 Task: Open a blank worksheet and write heading  Student grades data  Add 10 students name:-  'Joshua Rivera, Zoey Coleman, Ryan Wright, Addison Bailey, Jonathan Simmons, Brooklyn Ward, Caleb Barnes, Audrey Collins, Gabriel Perry, Sofia Bell. ' in August Last week sales are  100 to 150. Math Grade:-  90, 95, 80, 92, 85,88, 90, 78, 92, 85.Science Grade:-  85, 87, 92, 88, 90, 85, 92, 80, 88, 90.English Grade:-  92, 90, 85, 90, 88, 92, 85, 82, 90, 88.History Grade:-  88, 92, 78, 95, 90, 90, 80, 85, 92, 90. Total use the formula   =SUM(D2:G2) then presss enter. Save page analysisSalesByQuarter_2022
Action: Mouse moved to (120, 114)
Screenshot: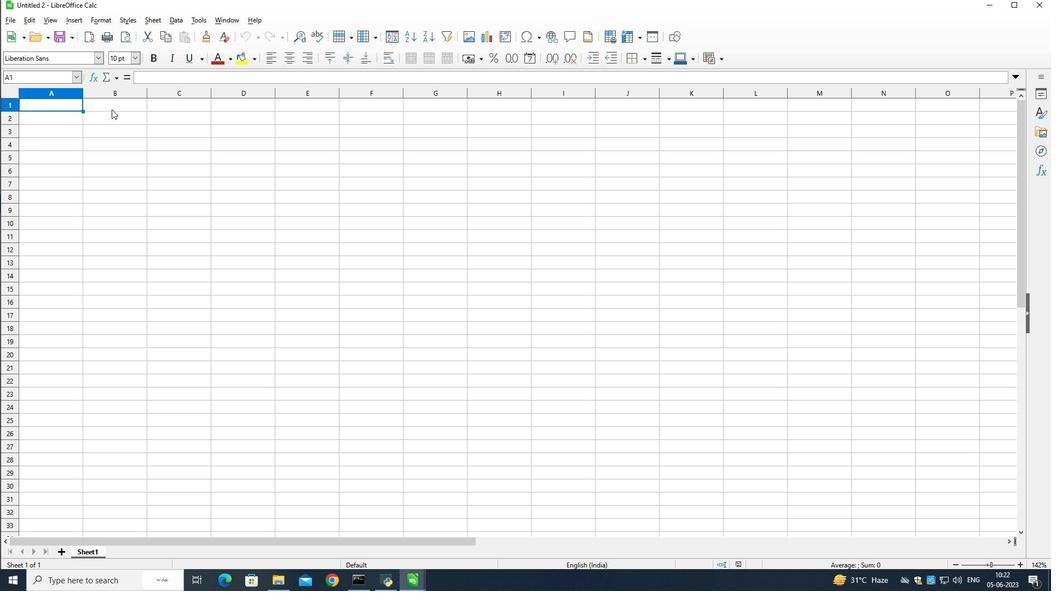 
Action: Mouse pressed left at (120, 114)
Screenshot: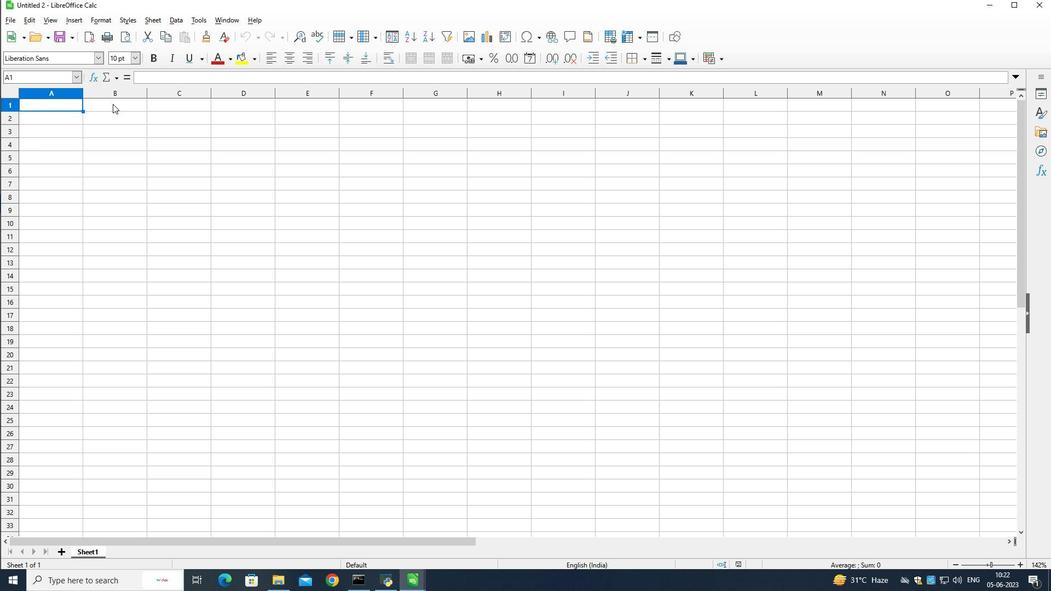 
Action: Mouse moved to (140, 133)
Screenshot: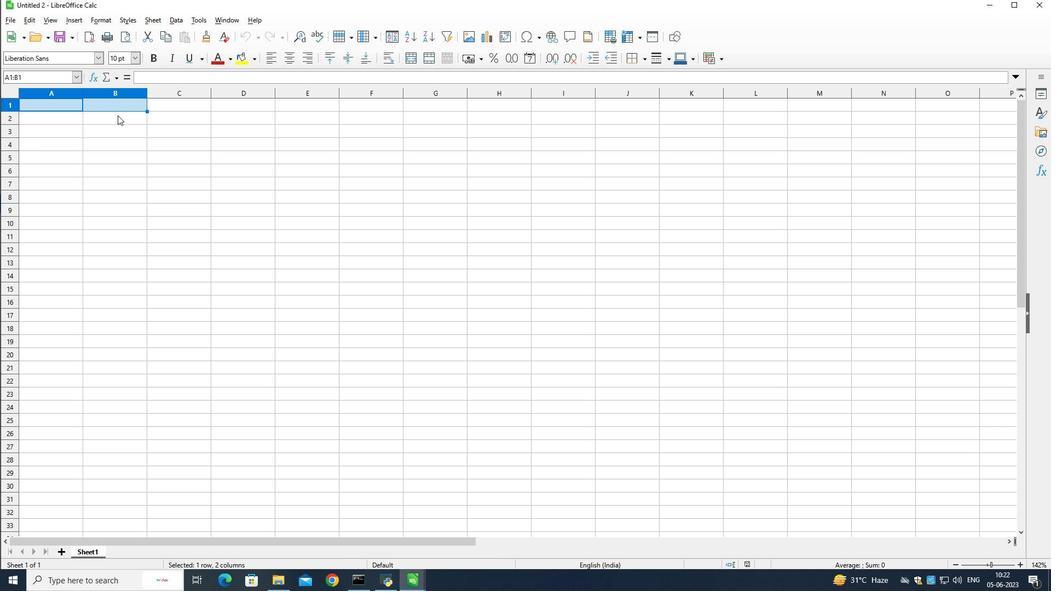 
Action: Mouse pressed right at (140, 133)
Screenshot: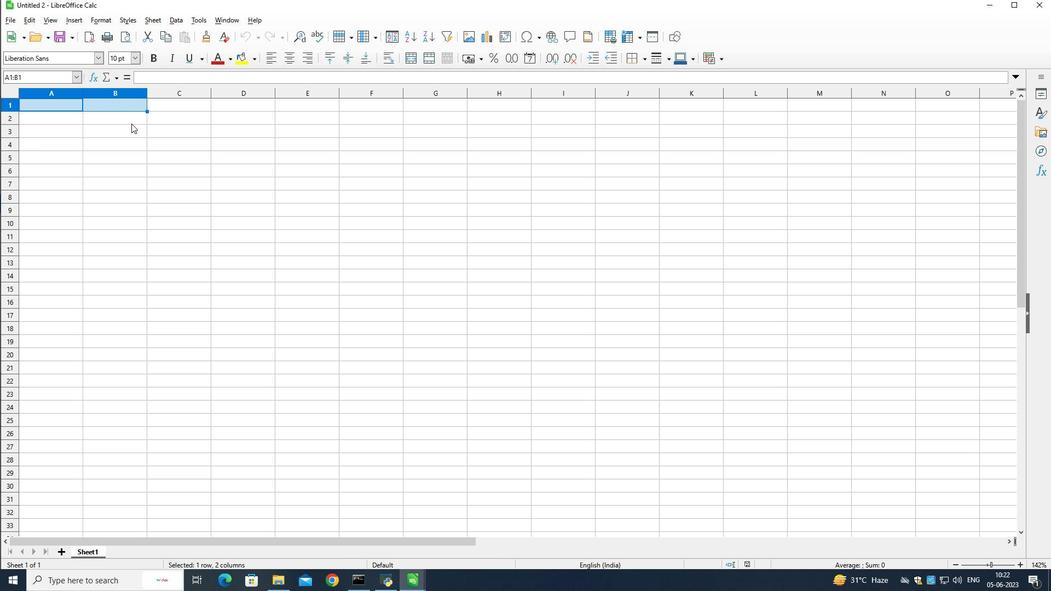 
Action: Mouse moved to (134, 115)
Screenshot: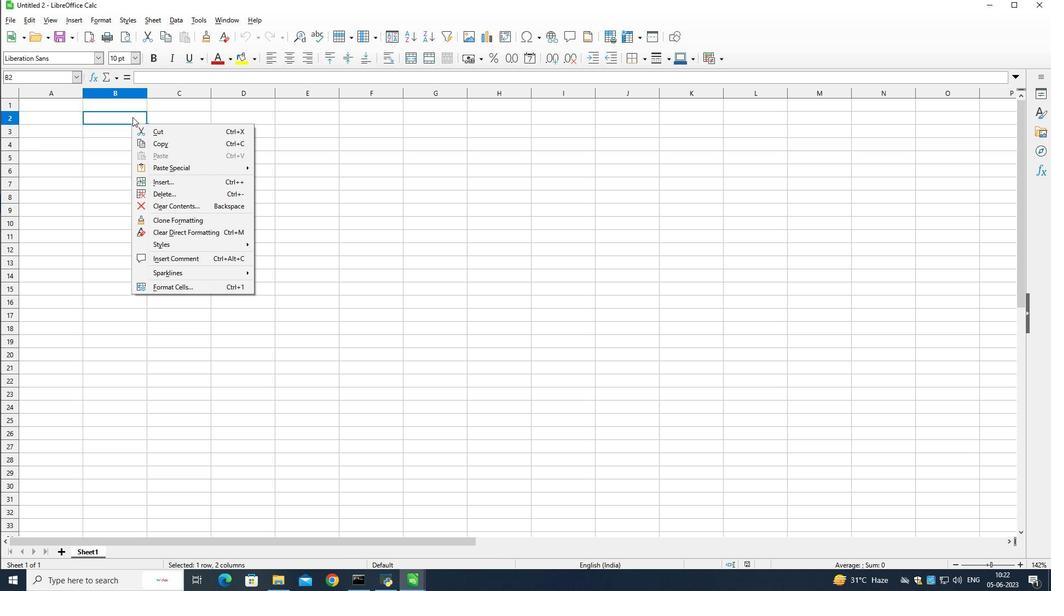 
Action: Mouse pressed left at (134, 115)
Screenshot: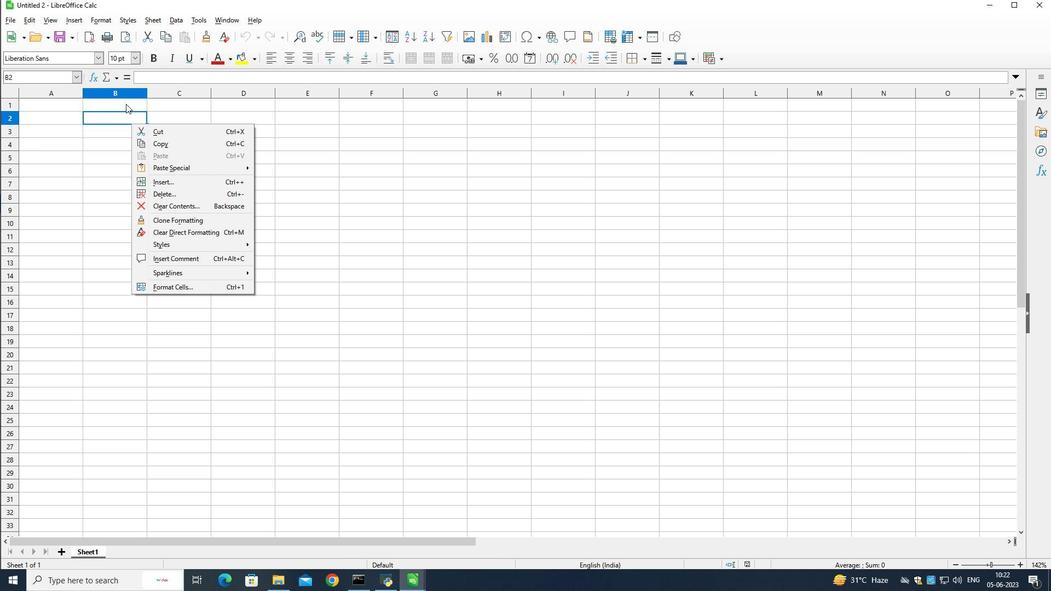 
Action: Mouse pressed left at (134, 115)
Screenshot: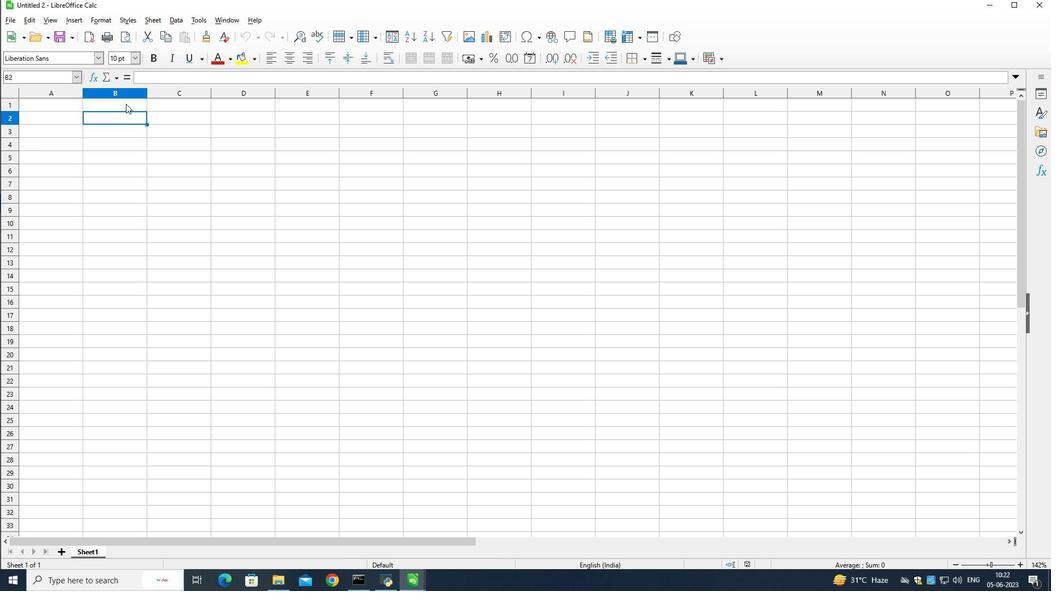 
Action: Key pressed <Key.shift>Student<Key.space><Key.shift>Grade<Key.space><Key.shift>Data<Key.down><Key.left><Key.shift>Naam<Key.backspace><Key.backspace>me<Key.down><Key.shift>H<Key.backspace><Key.shift>Js<Key.backspace>oshua<Key.space><Key.shift>Rivera<Key.down><Key.shift><Key.shift><Key.shift><Key.shift><Key.shift><Key.shift><Key.shift><Key.shift><Key.shift><Key.shift>Zoey<Key.space><Key.shift>Coleman<Key.space><Key.shift>Broo<Key.backspace>oklyn<Key.space><Key.shift>Ward<Key.down>
Screenshot: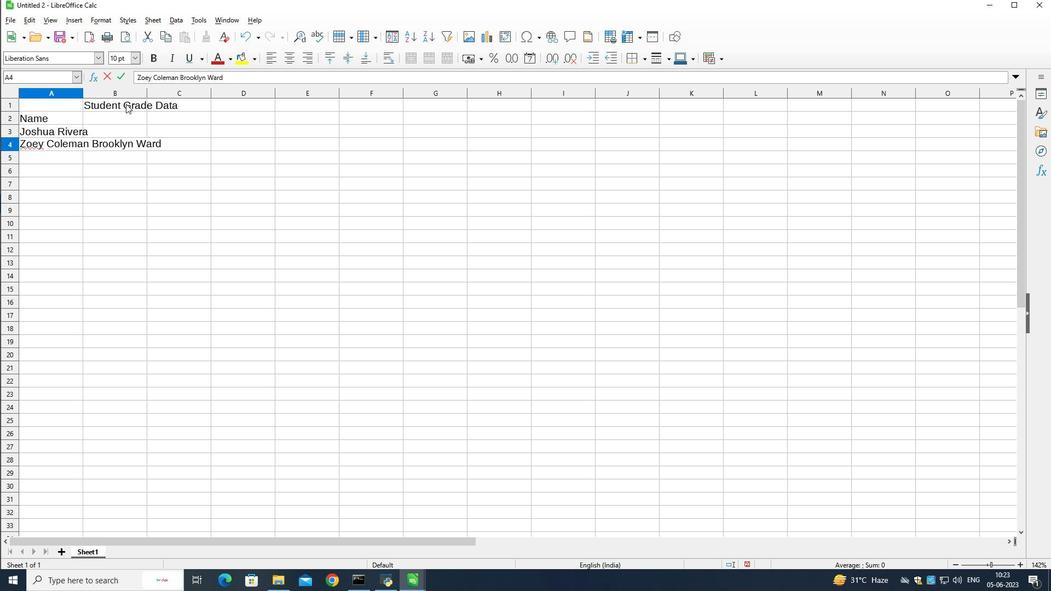 
Action: Mouse moved to (122, 152)
Screenshot: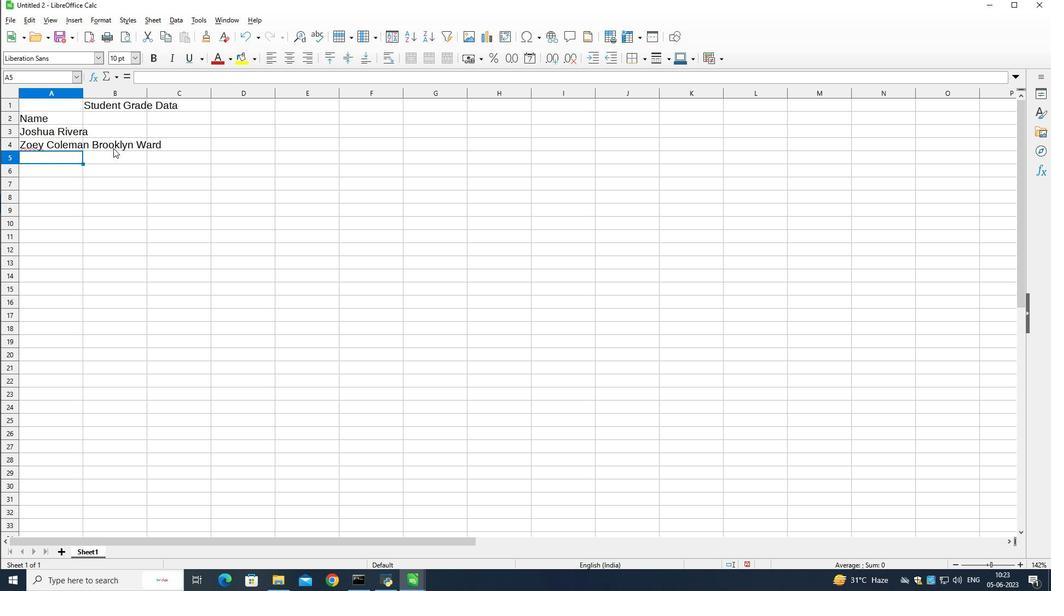 
Action: Mouse pressed left at (122, 152)
Screenshot: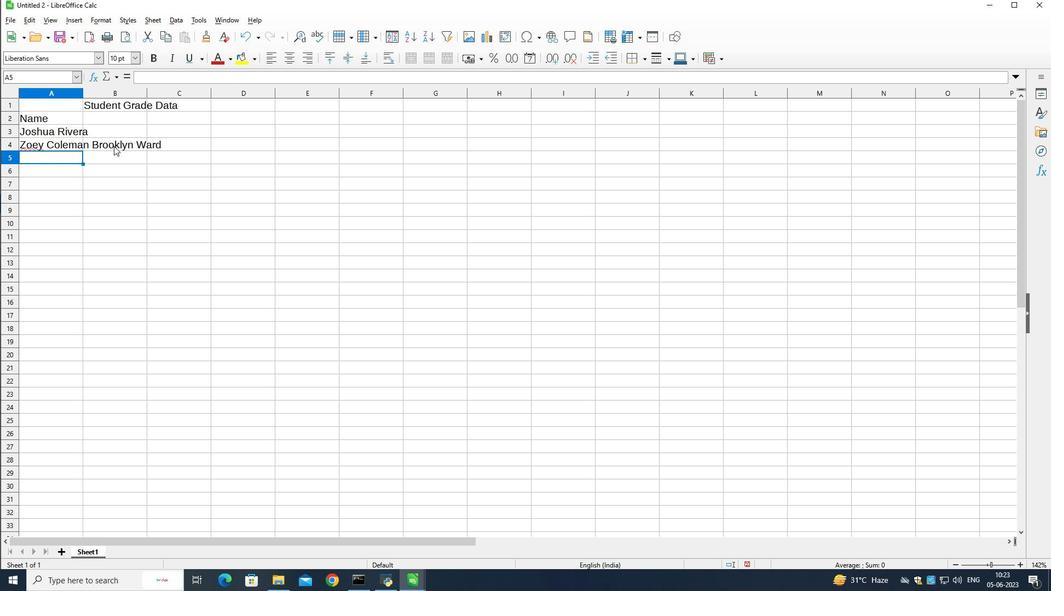 
Action: Mouse moved to (104, 149)
Screenshot: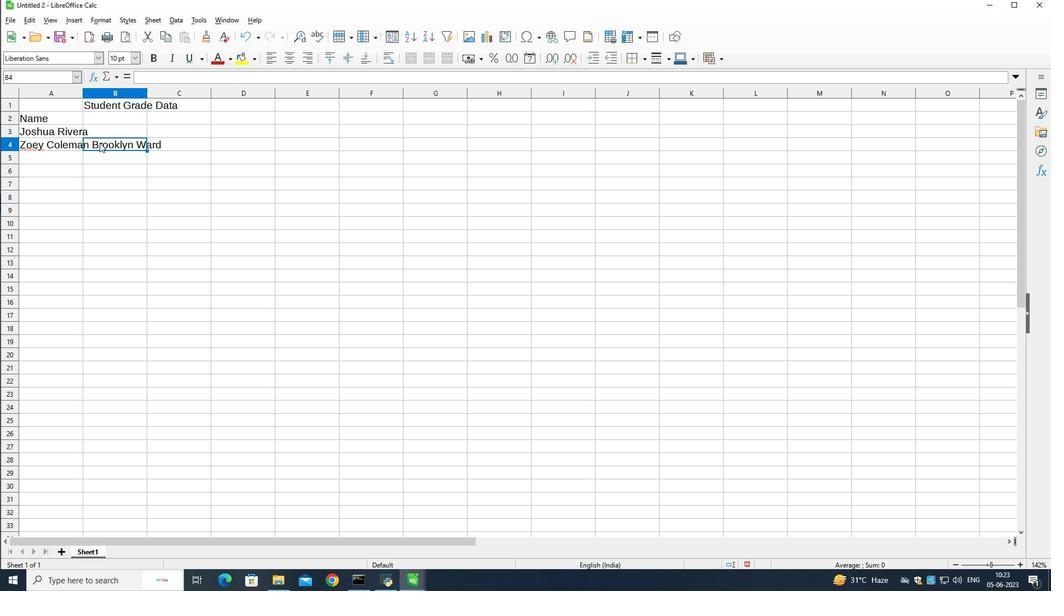 
Action: Mouse pressed left at (104, 149)
Screenshot: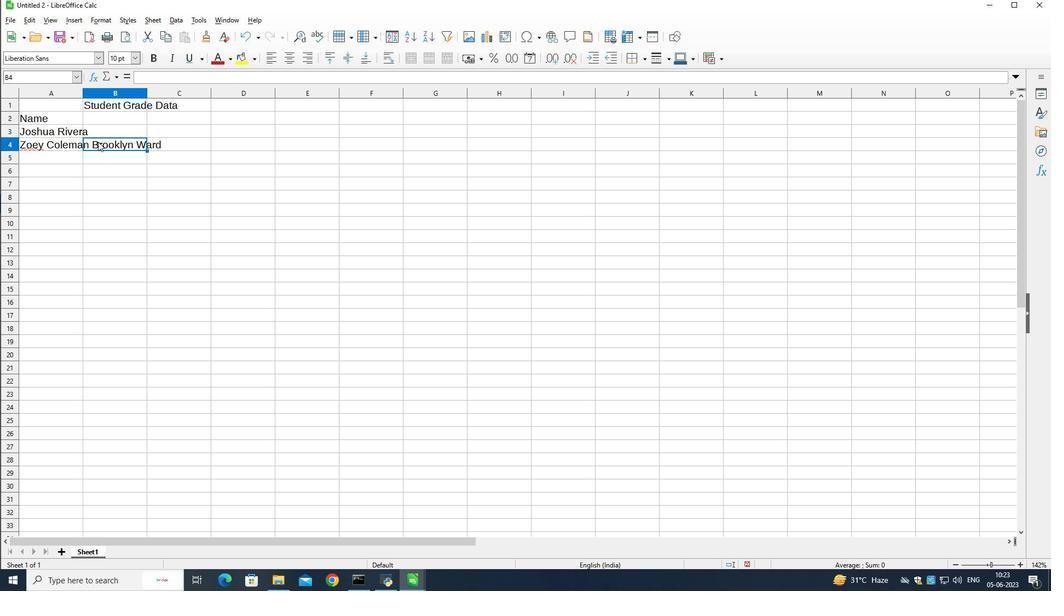 
Action: Mouse moved to (104, 149)
Screenshot: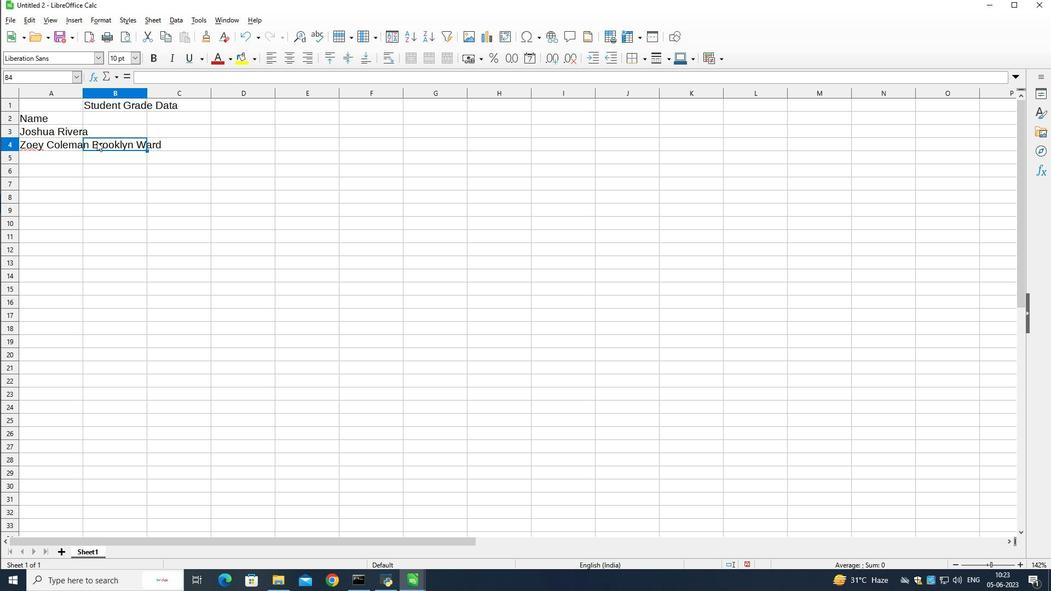 
Action: Mouse pressed left at (104, 149)
Screenshot: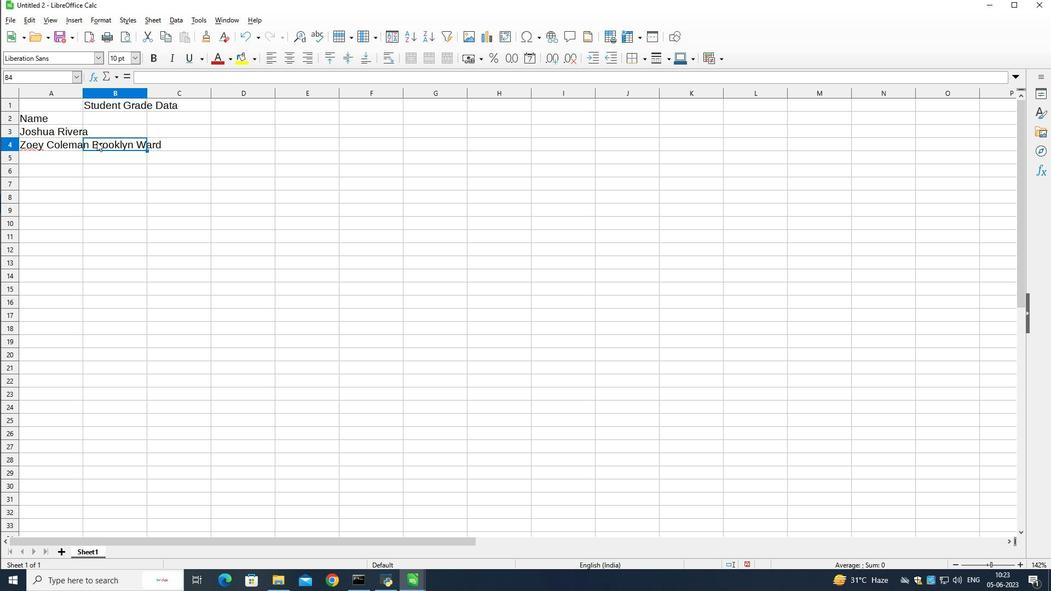
Action: Mouse pressed left at (104, 149)
Screenshot: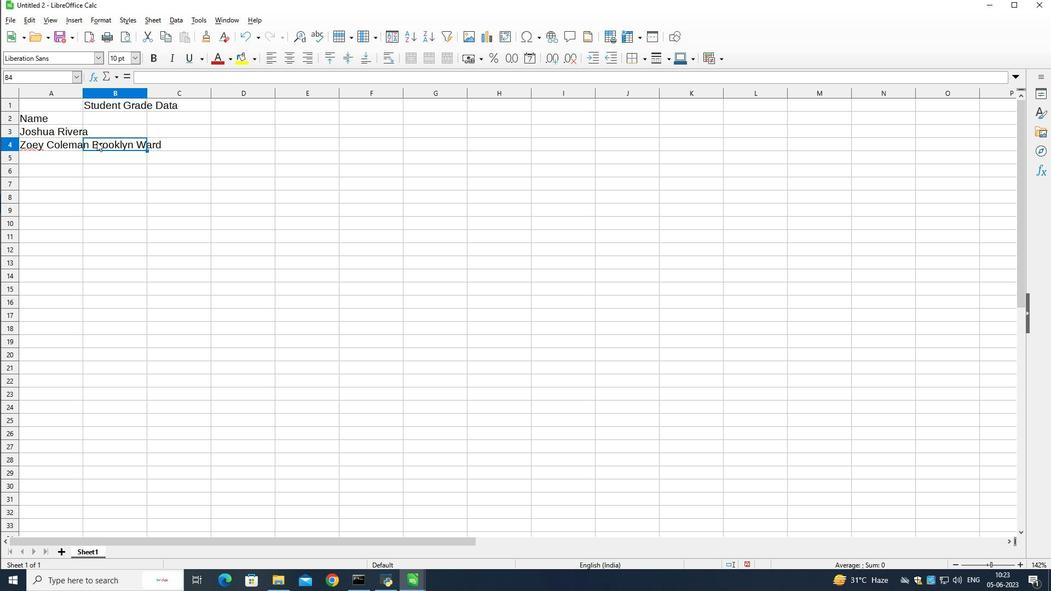 
Action: Mouse moved to (106, 150)
Screenshot: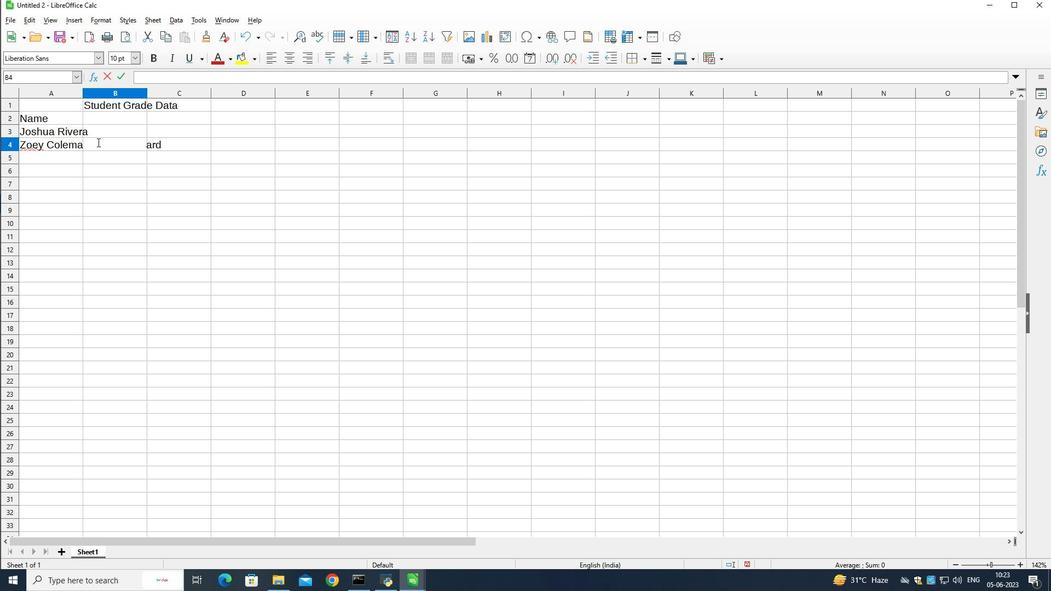 
Action: Mouse pressed left at (106, 150)
Screenshot: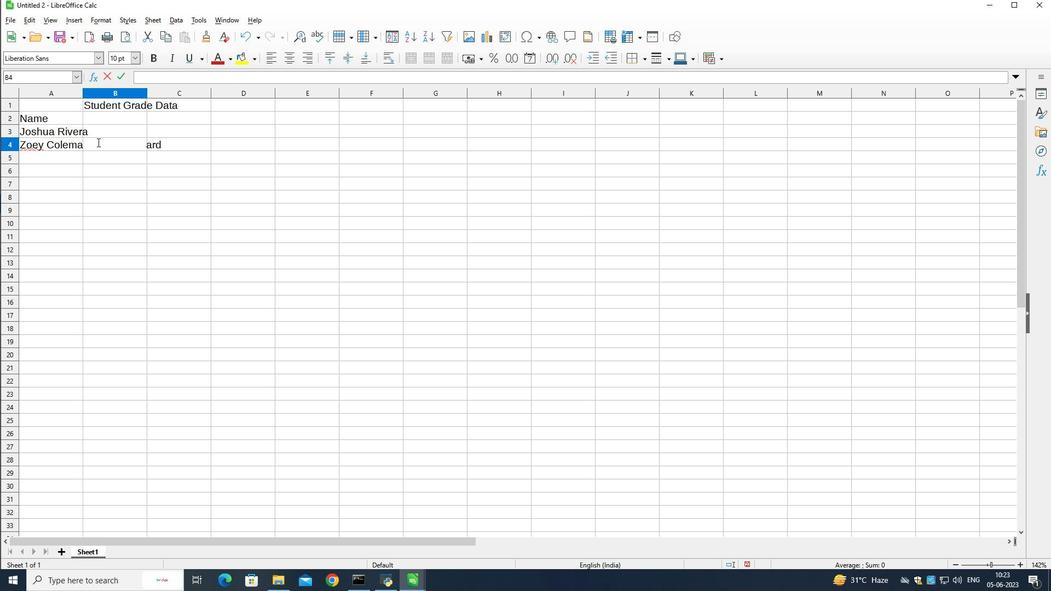 
Action: Mouse moved to (47, 147)
Screenshot: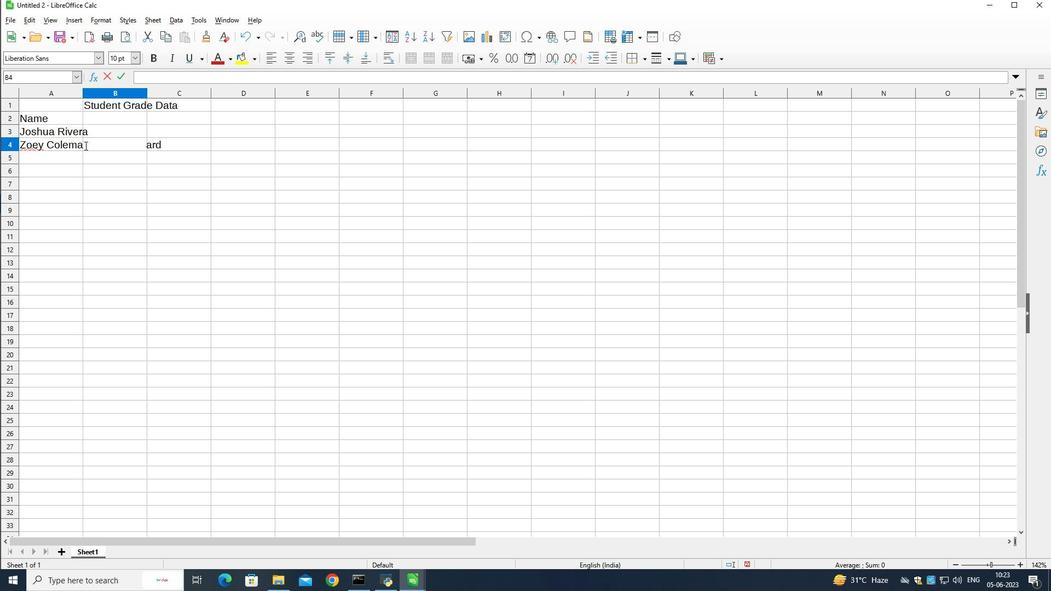 
Action: Mouse pressed left at (47, 147)
Screenshot: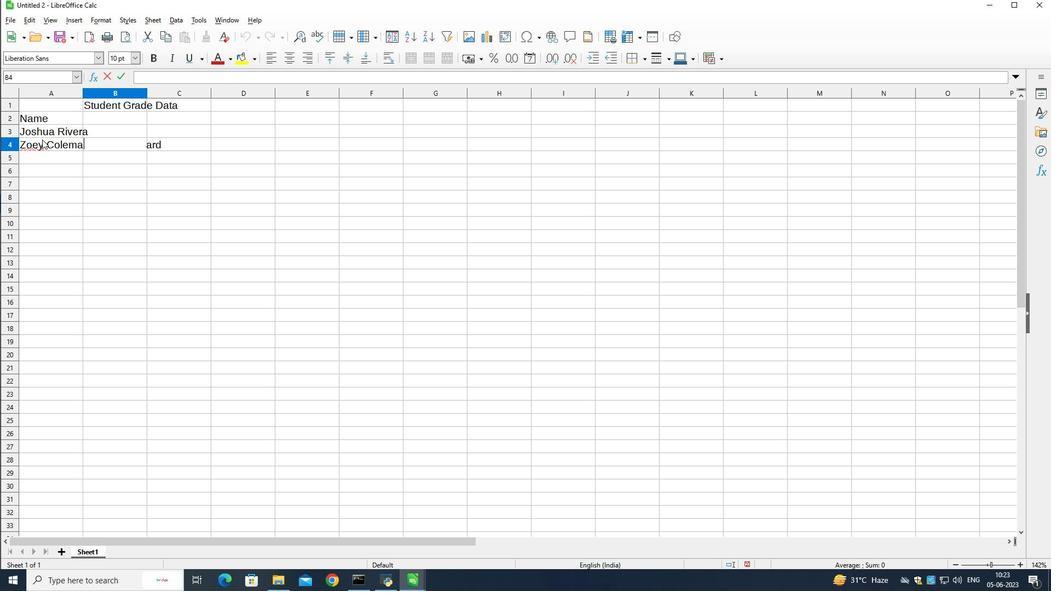 
Action: Mouse pressed left at (47, 147)
Screenshot: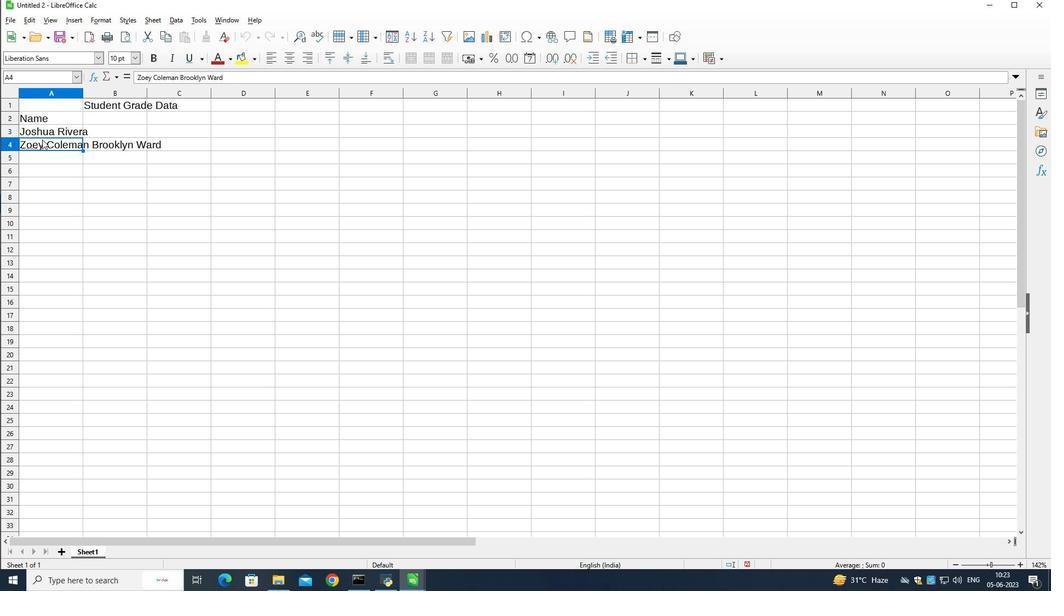 
Action: Mouse pressed left at (47, 147)
Screenshot: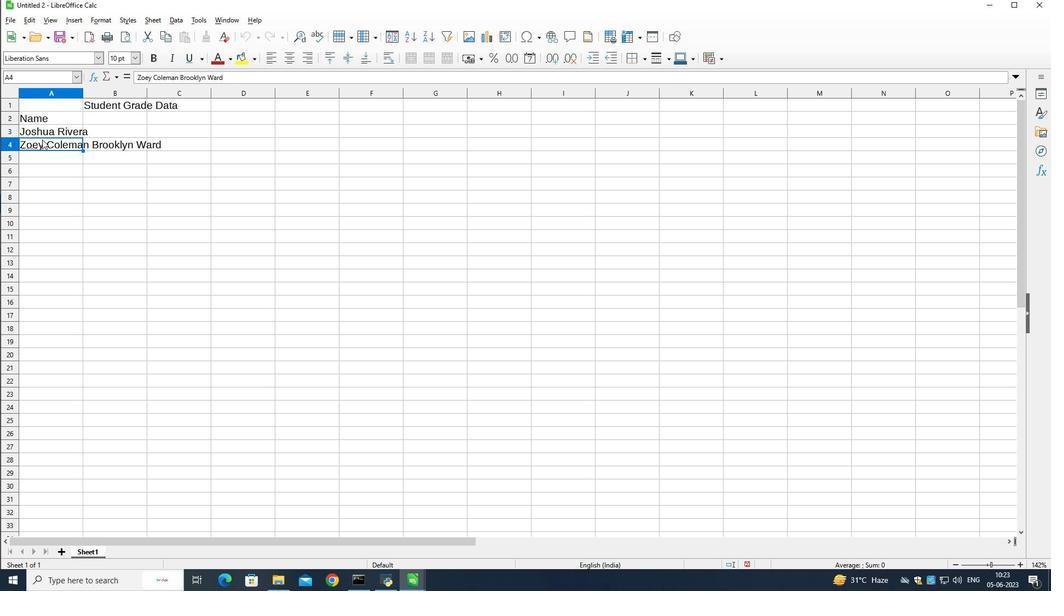
Action: Mouse pressed left at (47, 147)
Screenshot: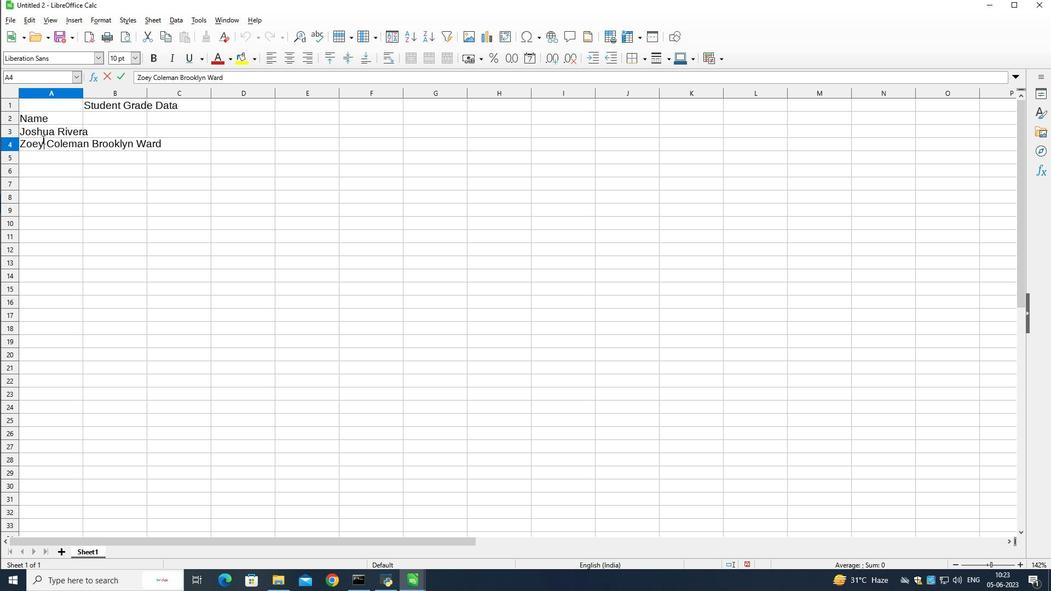 
Action: Mouse moved to (99, 149)
Screenshot: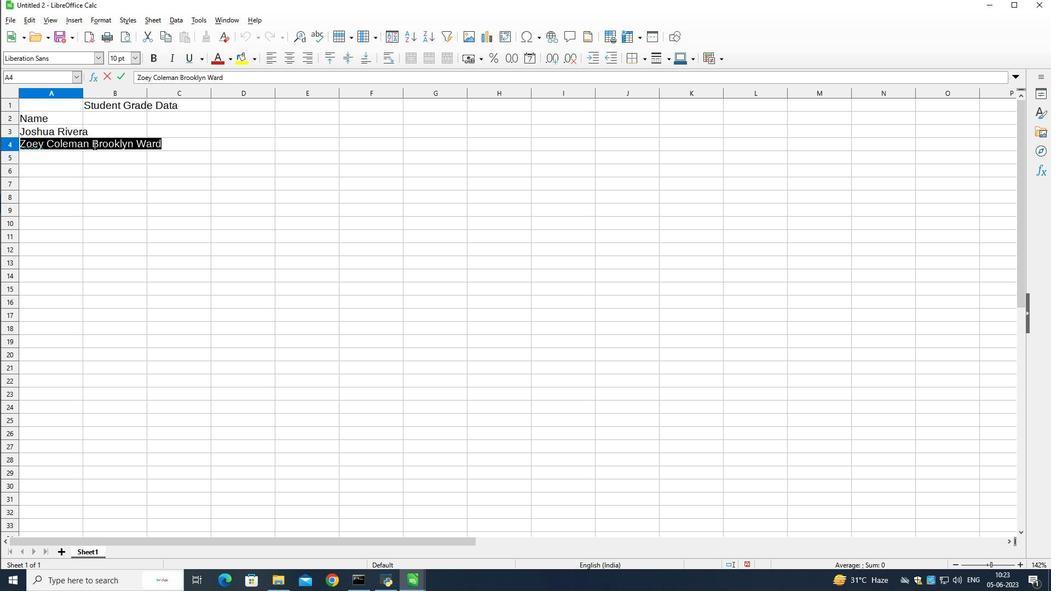 
Action: Mouse pressed left at (99, 149)
Screenshot: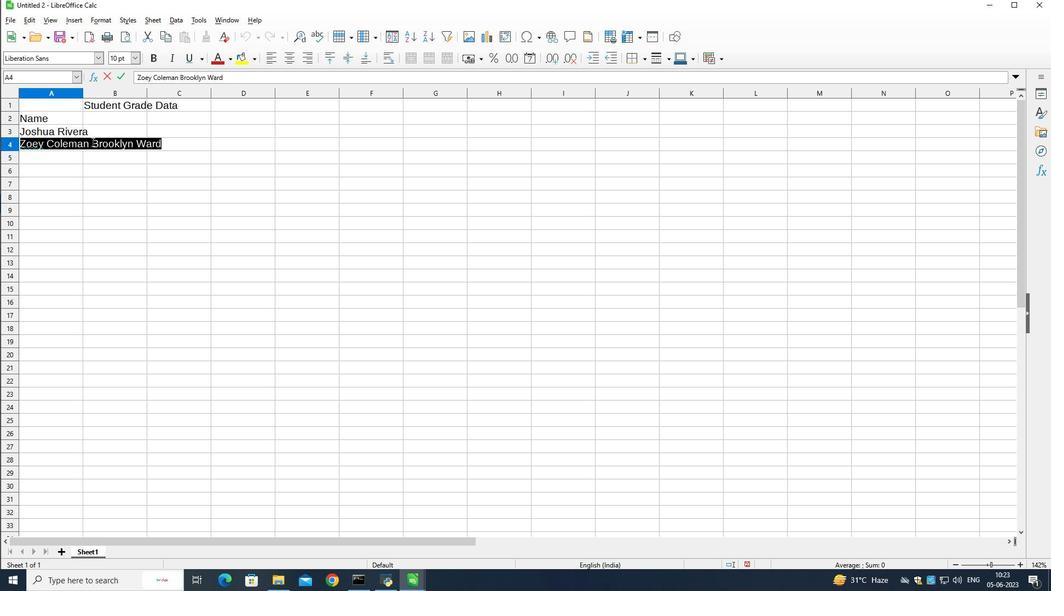
Action: Mouse pressed left at (99, 149)
Screenshot: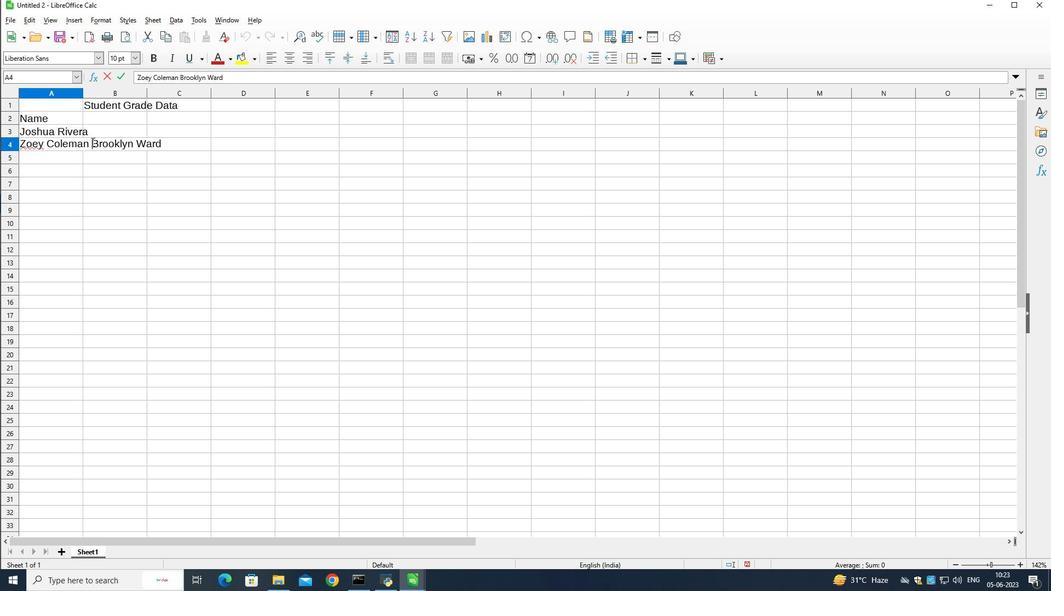 
Action: Mouse moved to (156, 150)
Screenshot: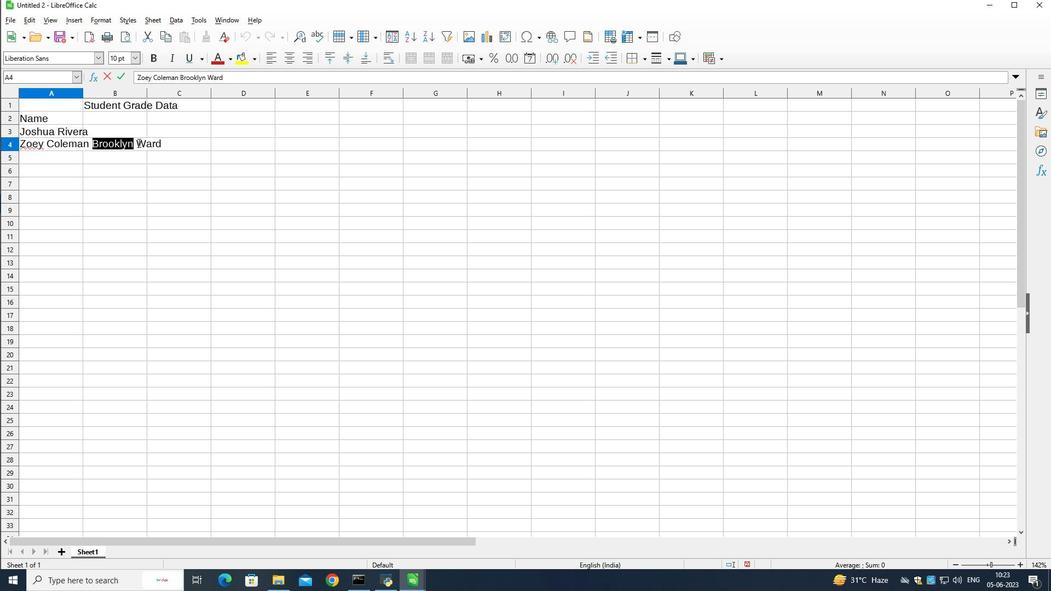 
Action: Mouse pressed left at (156, 150)
Screenshot: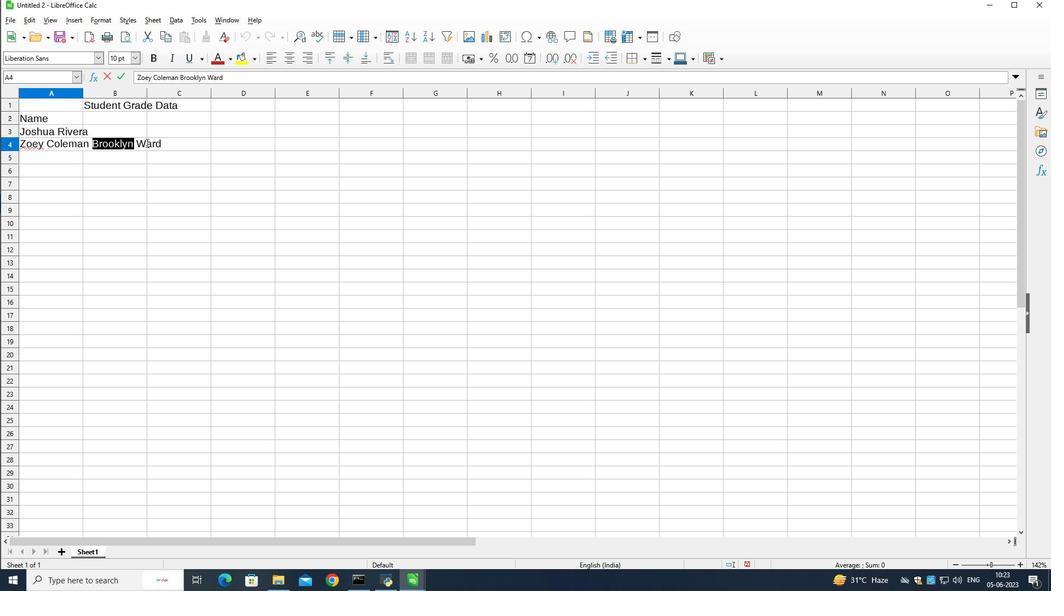 
Action: Mouse moved to (98, 151)
Screenshot: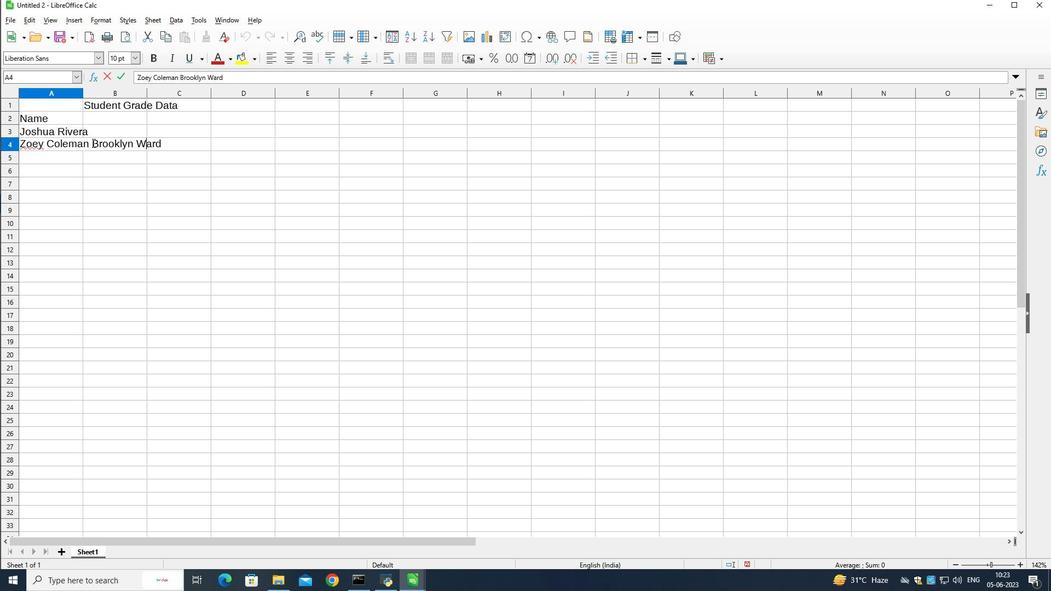 
Action: Mouse pressed left at (98, 151)
Screenshot: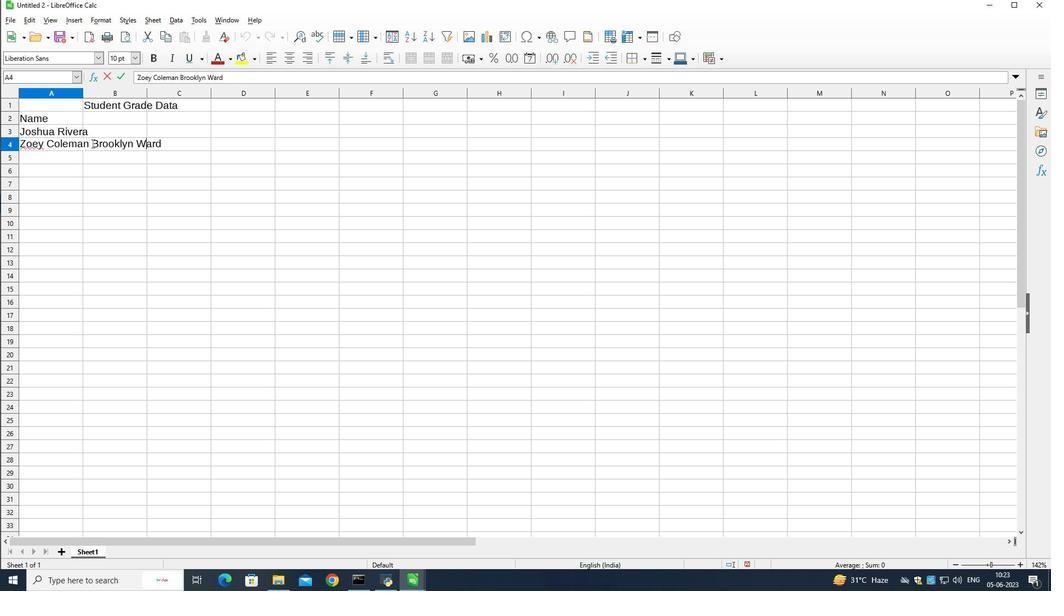 
Action: Key pressed <Key.enter>
Screenshot: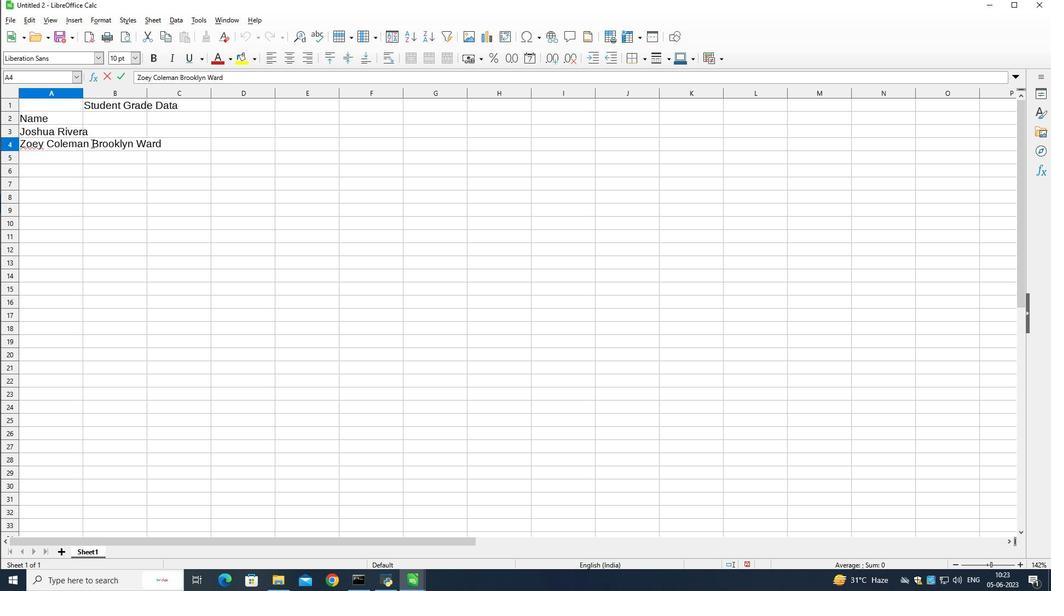 
Action: Mouse moved to (77, 150)
Screenshot: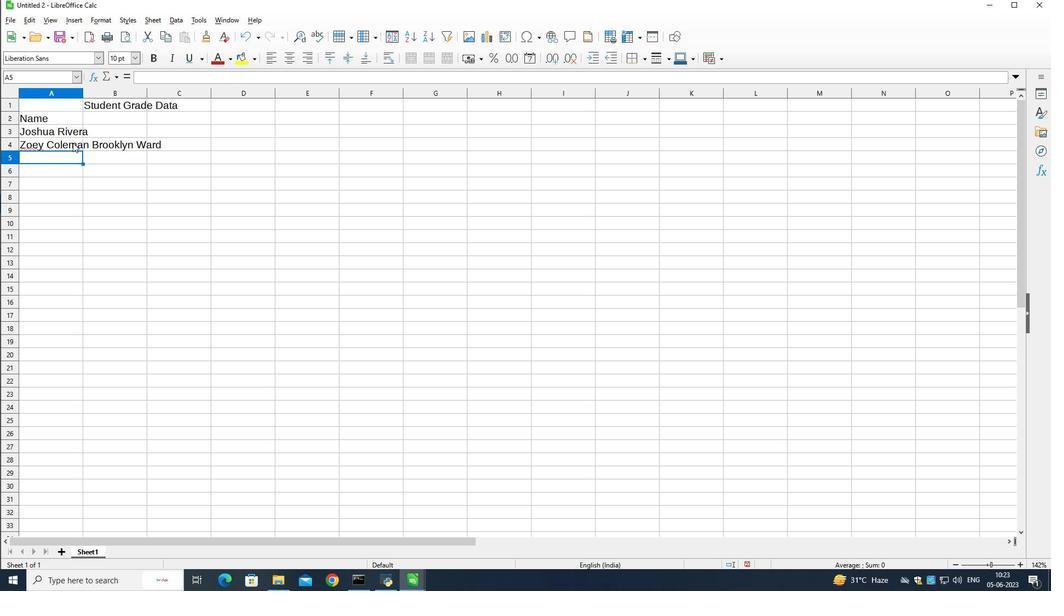 
Action: Mouse pressed left at (77, 150)
Screenshot: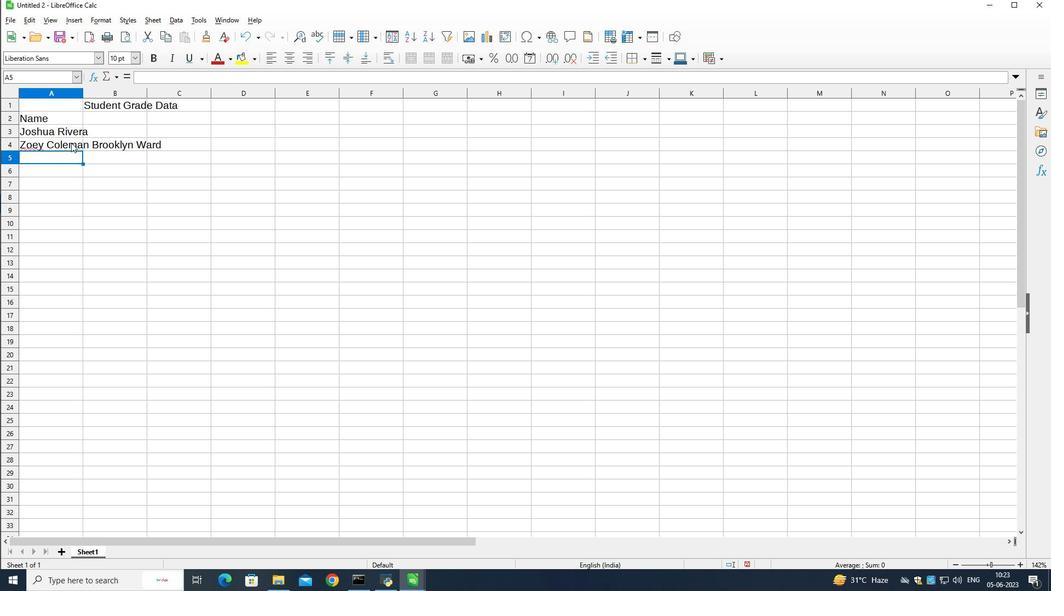 
Action: Mouse pressed left at (77, 150)
Screenshot: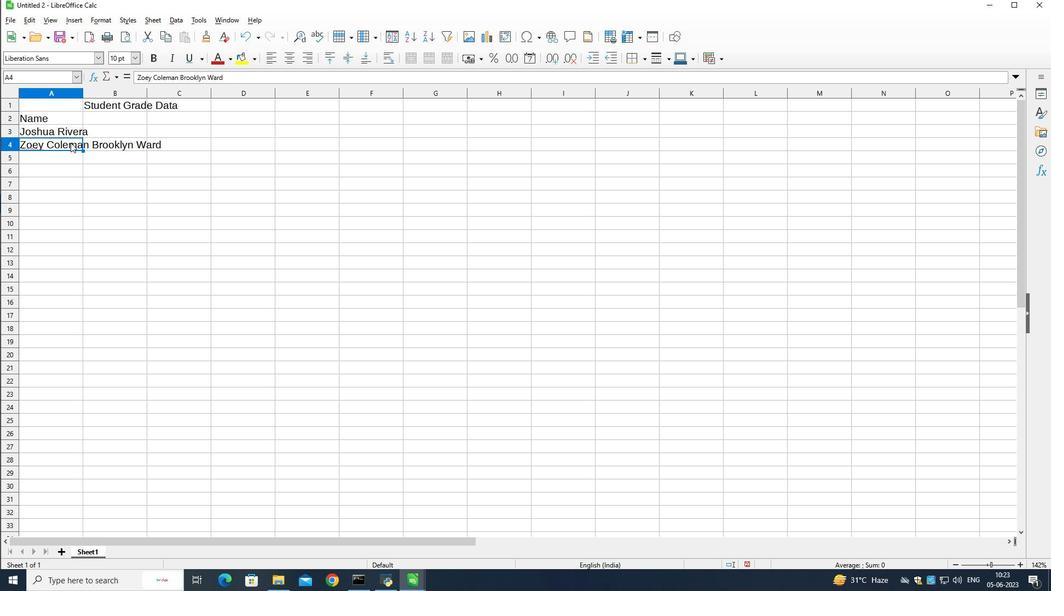 
Action: Mouse pressed left at (77, 150)
Screenshot: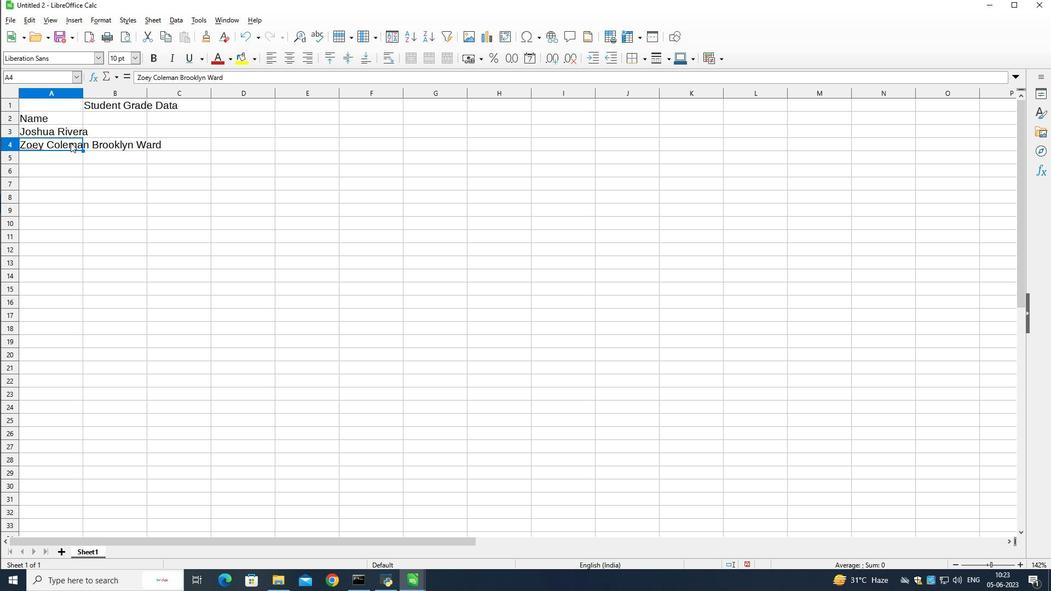 
Action: Mouse moved to (145, 152)
Screenshot: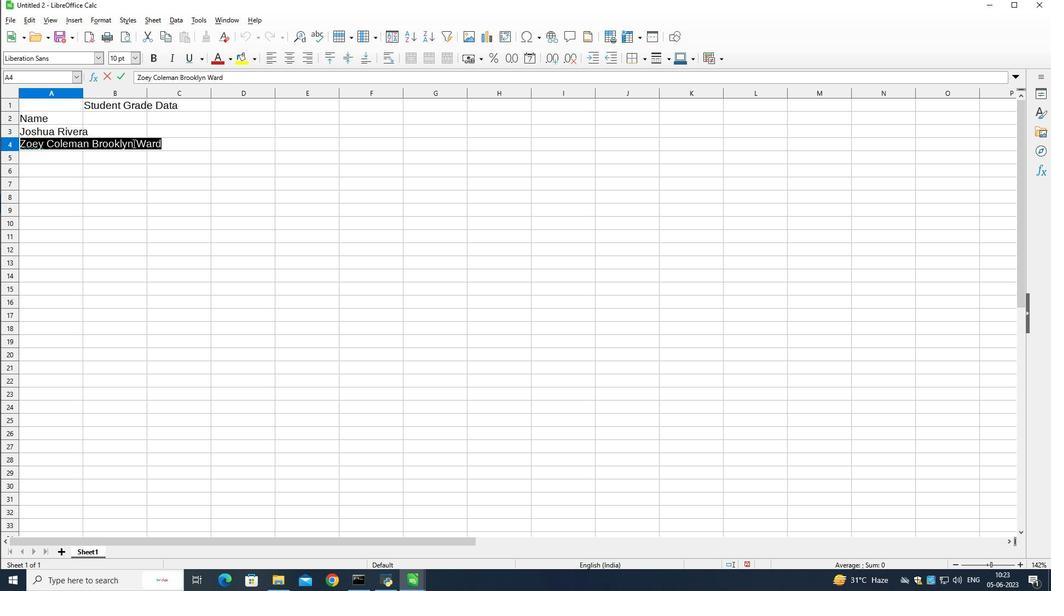 
Action: Mouse pressed left at (145, 152)
Screenshot: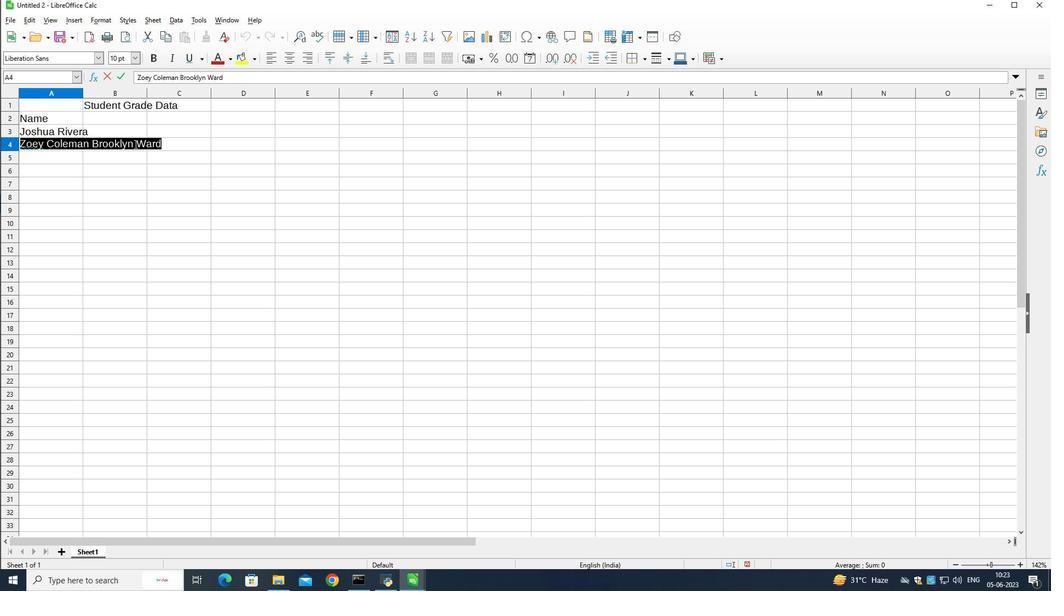 
Action: Mouse moved to (172, 148)
Screenshot: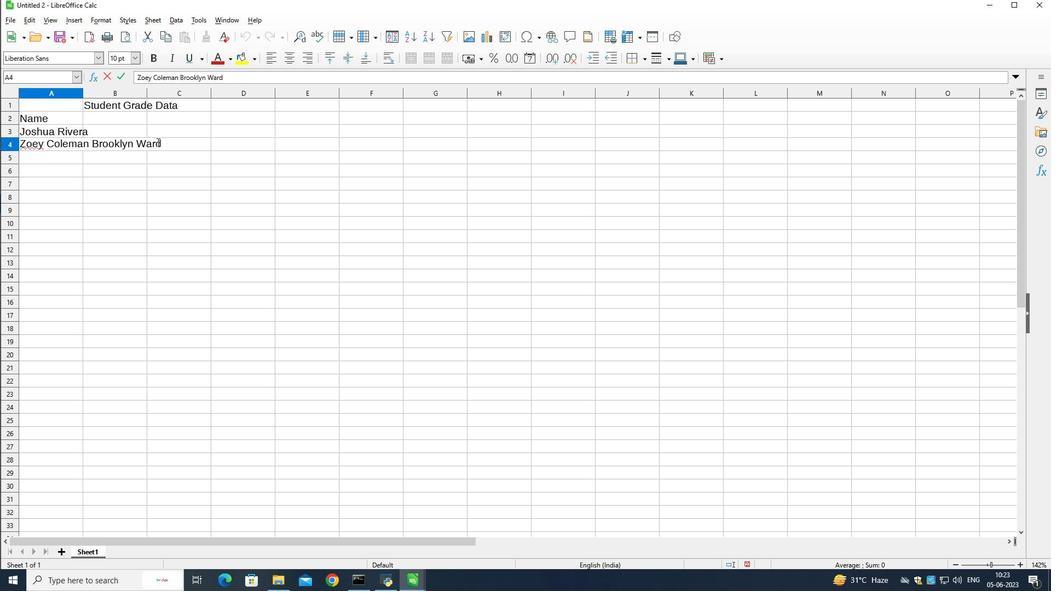 
Action: Mouse pressed left at (172, 148)
Screenshot: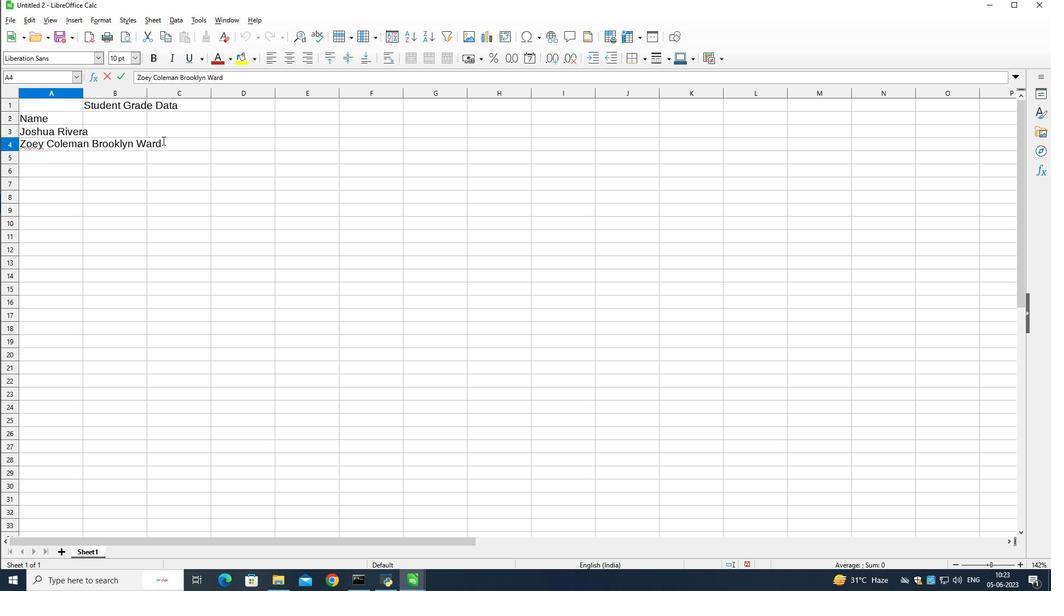 
Action: Mouse moved to (172, 149)
Screenshot: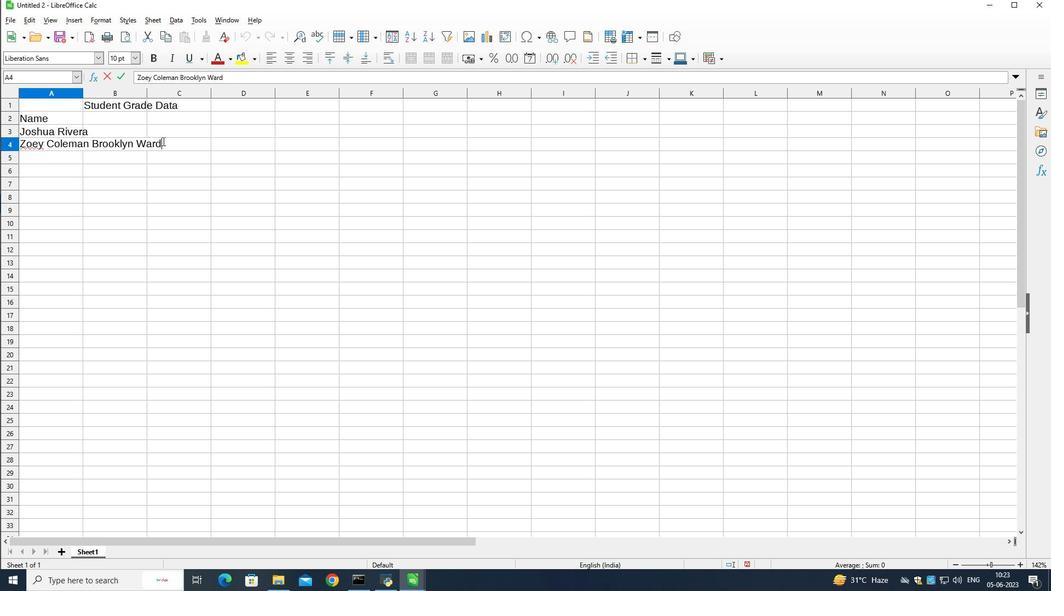
Action: Mouse pressed left at (172, 149)
Screenshot: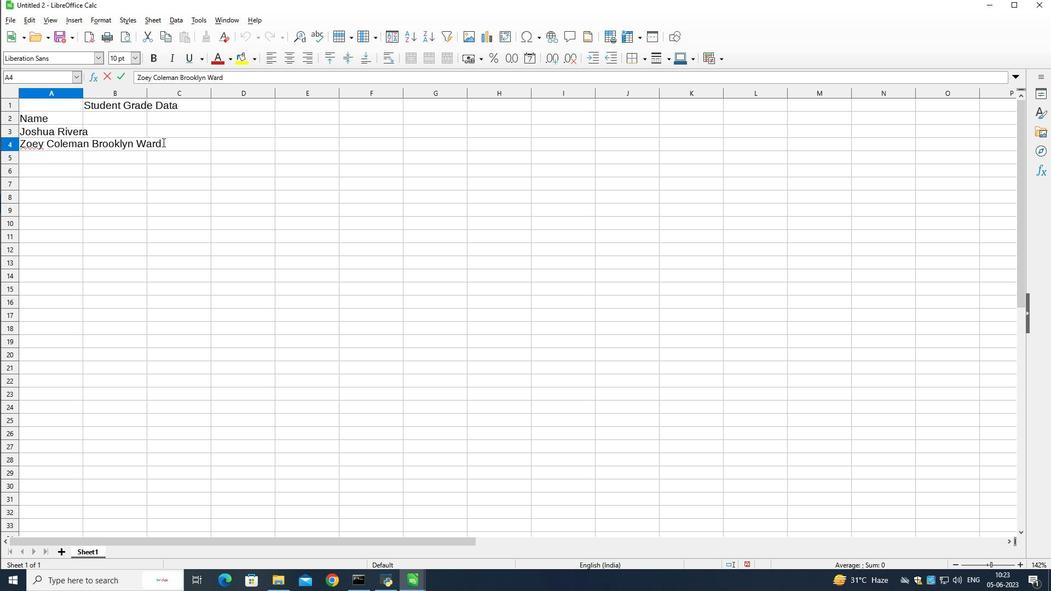 
Action: Mouse moved to (100, 165)
Screenshot: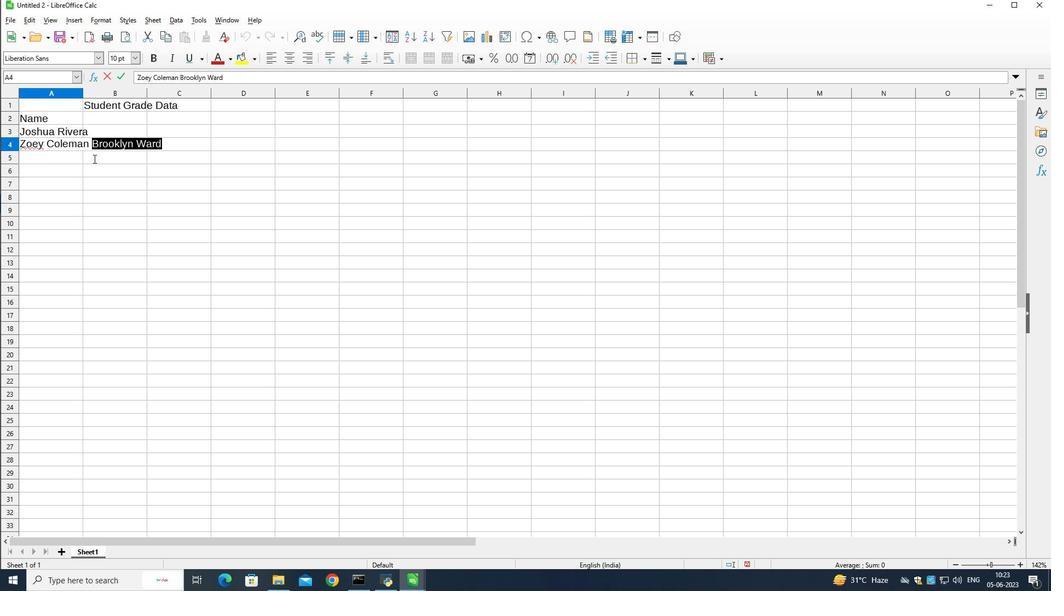 
Action: Key pressed ctrl+C<Key.backspace>
Screenshot: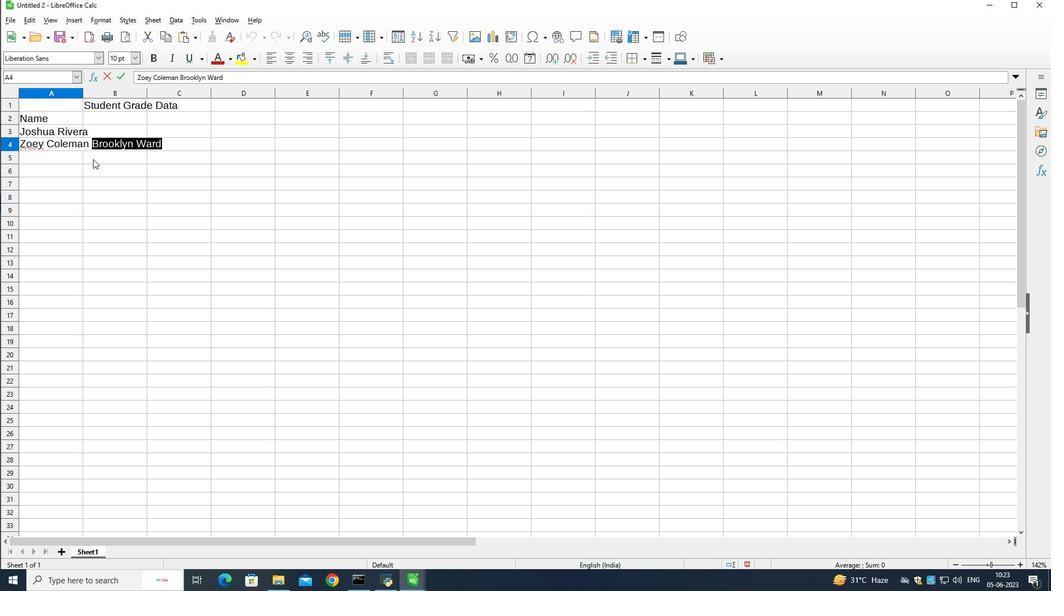 
Action: Mouse moved to (53, 163)
Screenshot: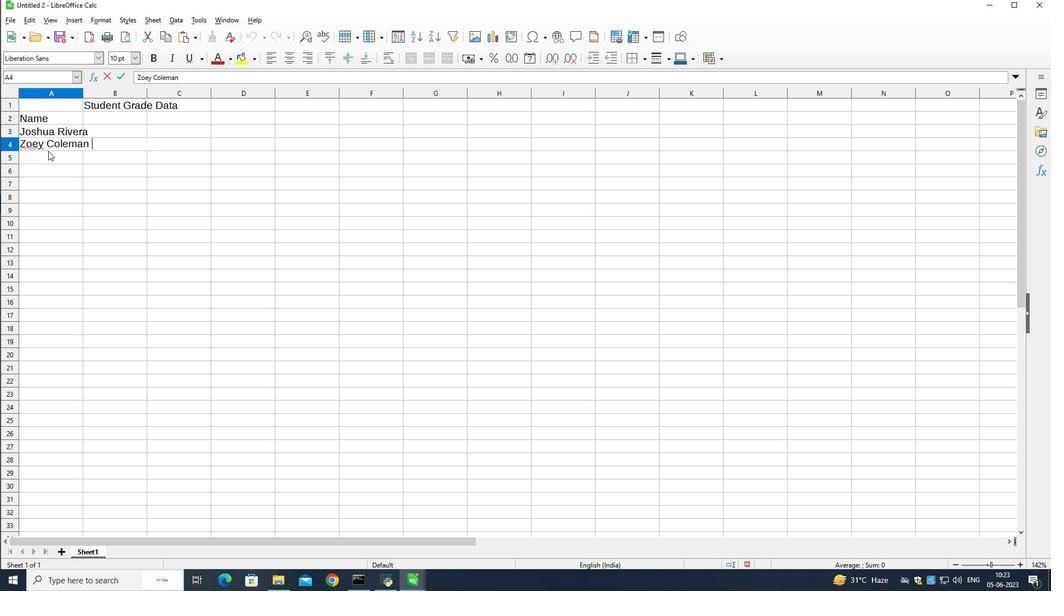 
Action: Mouse pressed left at (53, 163)
Screenshot: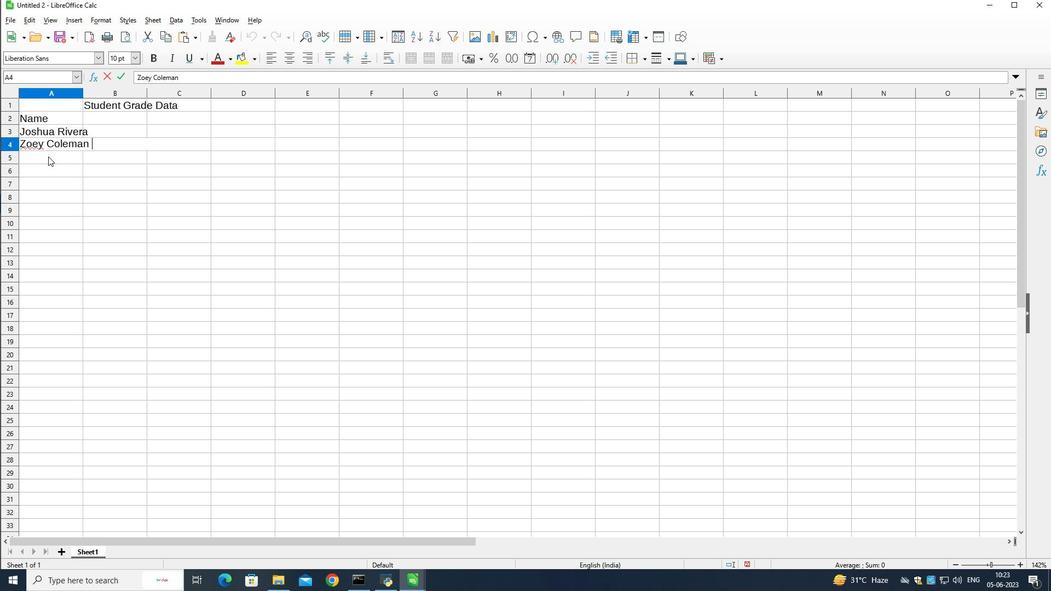 
Action: Key pressed ctrl+V
Screenshot: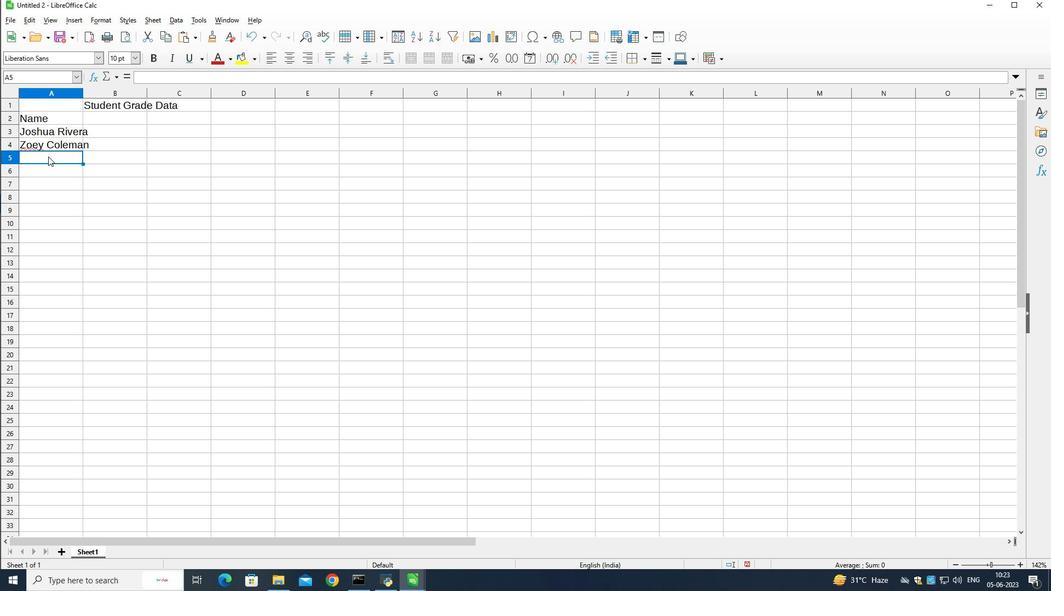 
Action: Mouse moved to (76, 176)
Screenshot: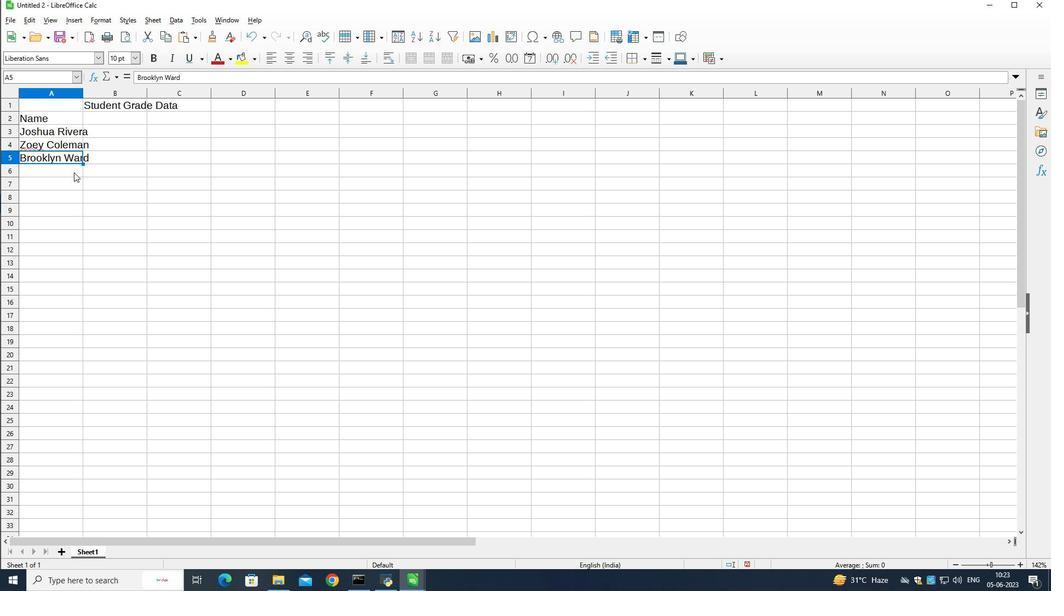 
Action: Mouse pressed left at (76, 176)
Screenshot: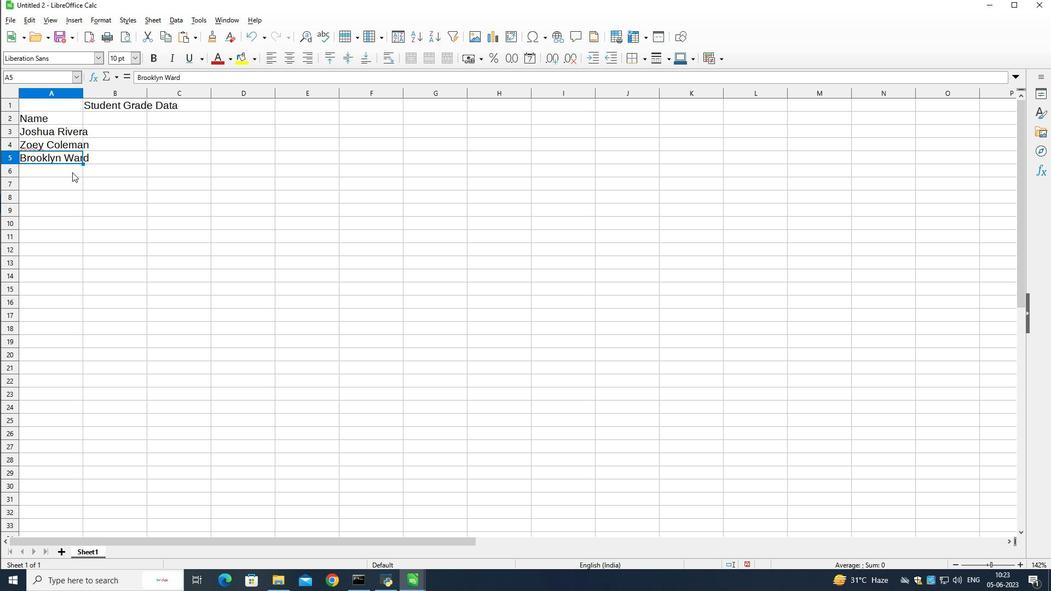 
Action: Mouse moved to (77, 162)
Screenshot: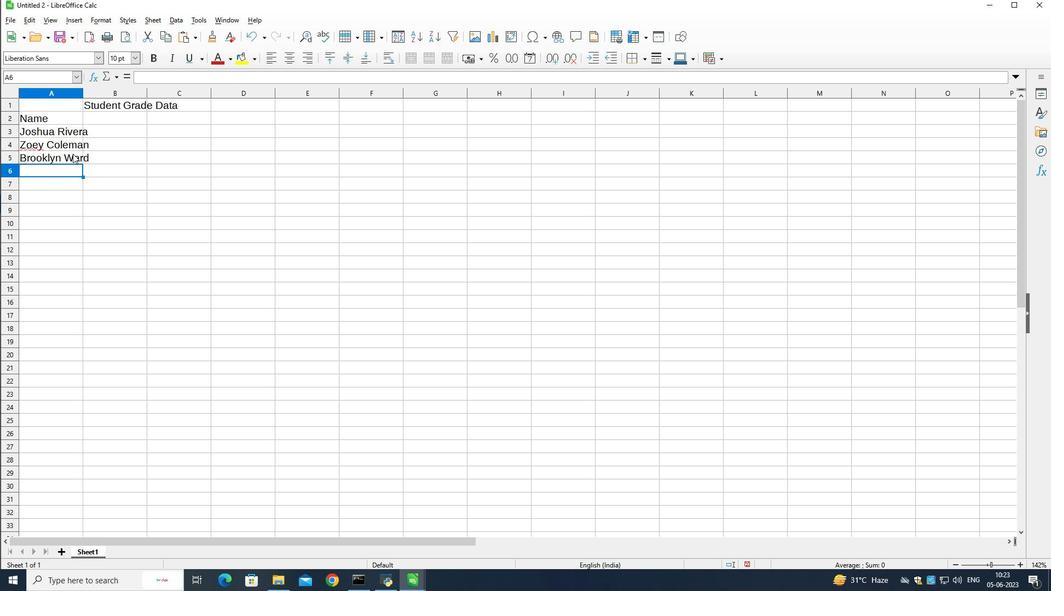 
Action: Mouse pressed left at (77, 162)
Screenshot: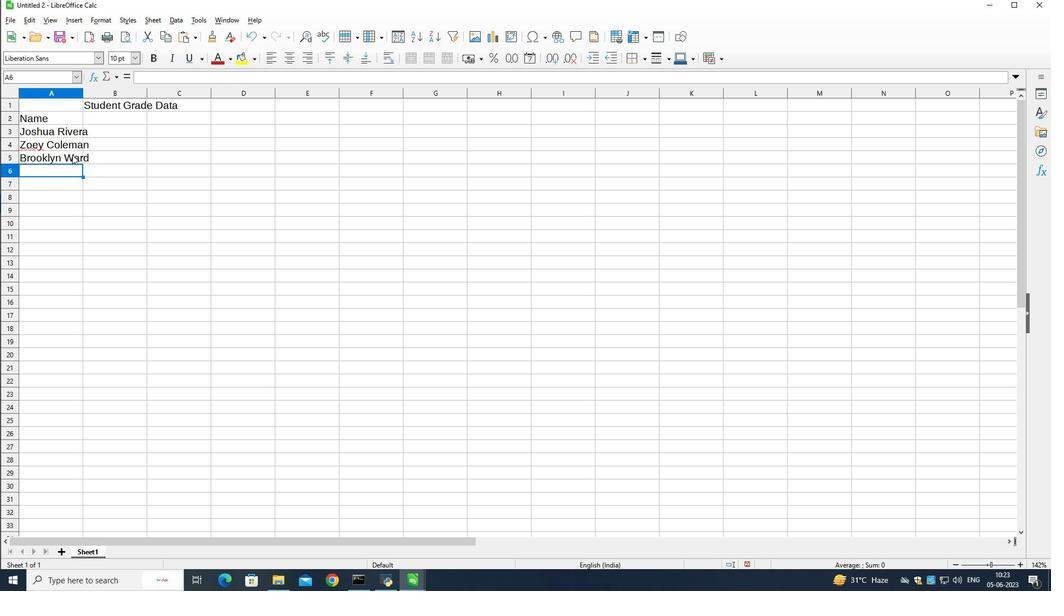 
Action: Mouse pressed left at (77, 162)
Screenshot: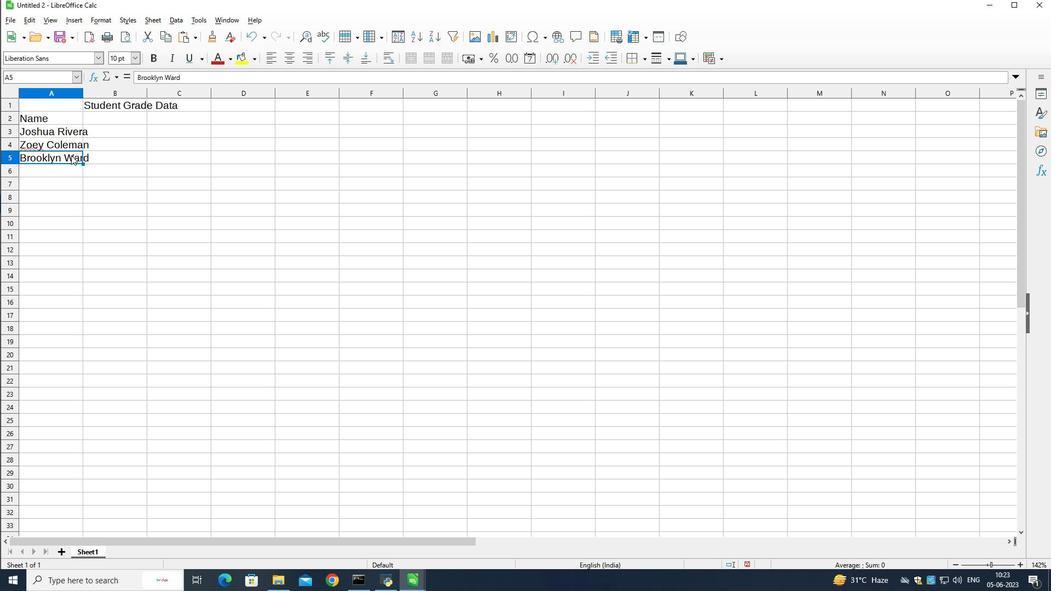 
Action: Mouse pressed left at (77, 162)
Screenshot: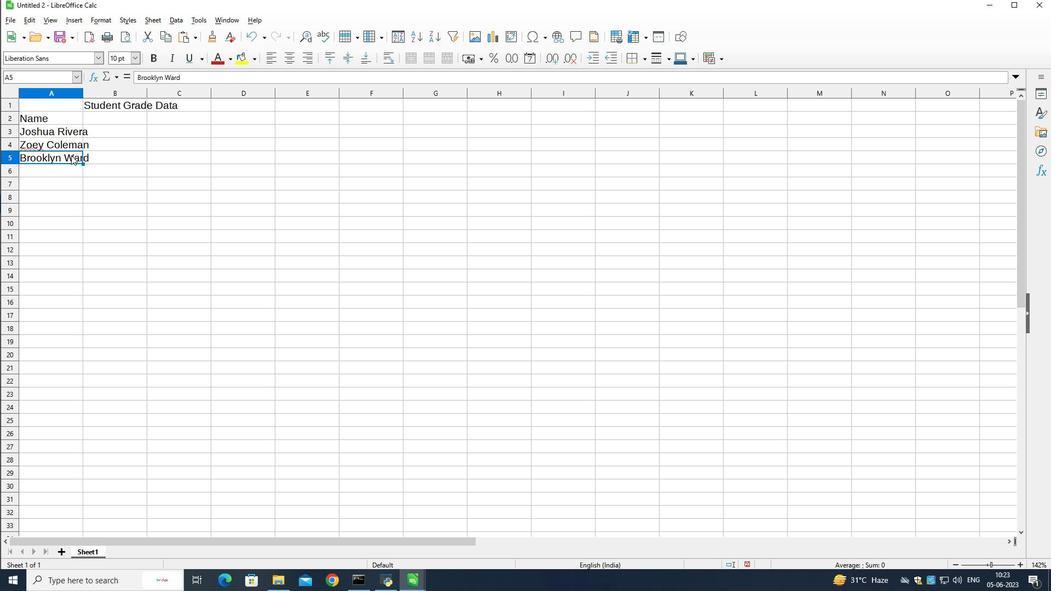 
Action: Key pressed <Key.backspace>
Screenshot: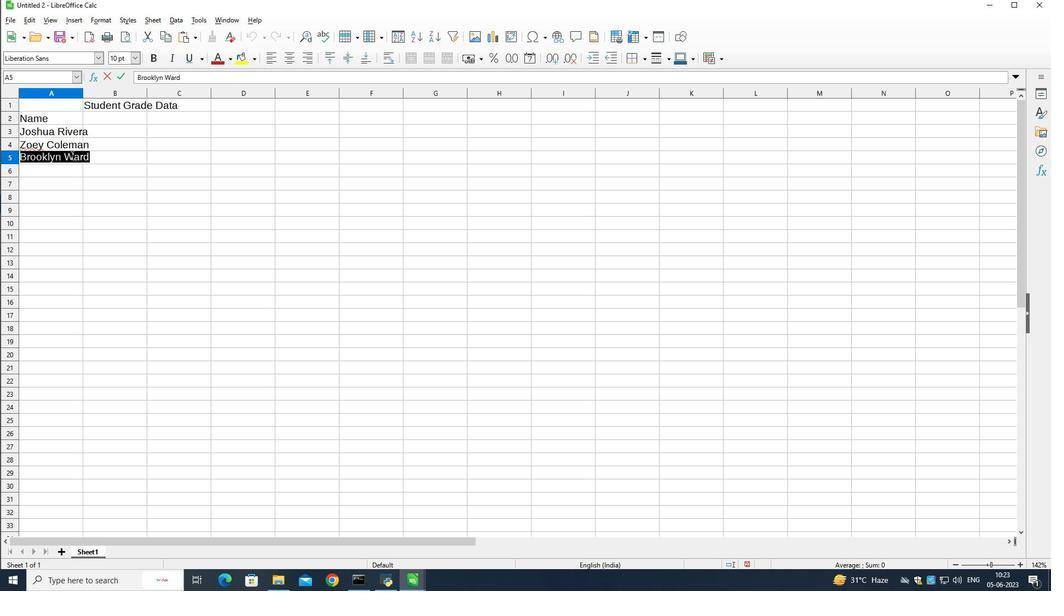
Action: Mouse moved to (89, 154)
Screenshot: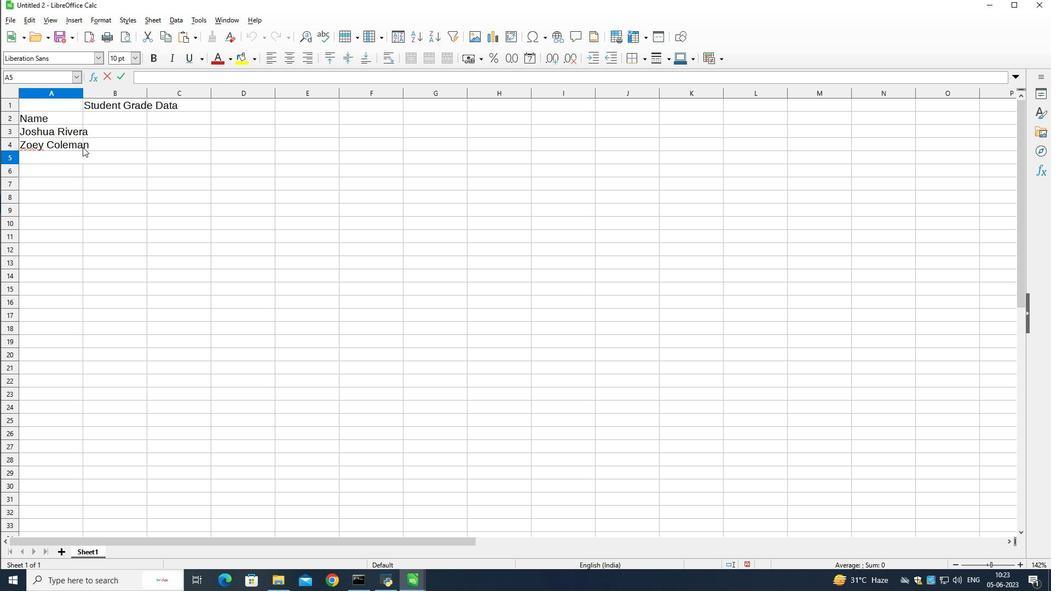 
Action: Key pressed <Key.shift>Ryan<Key.space><Key.shift>wright<Key.down><Key.down>
Screenshot: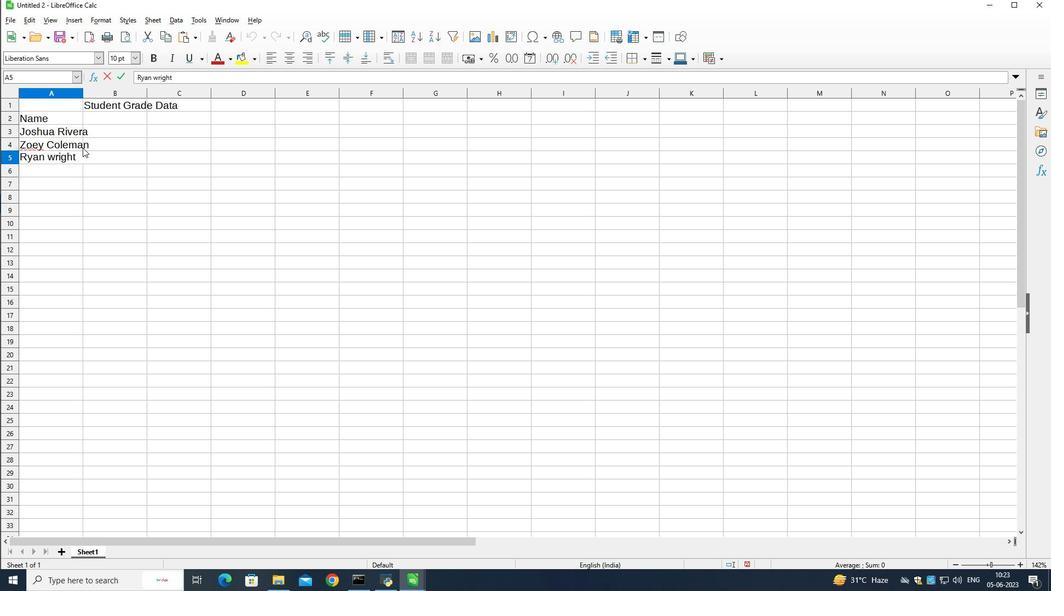 
Action: Mouse moved to (73, 174)
Screenshot: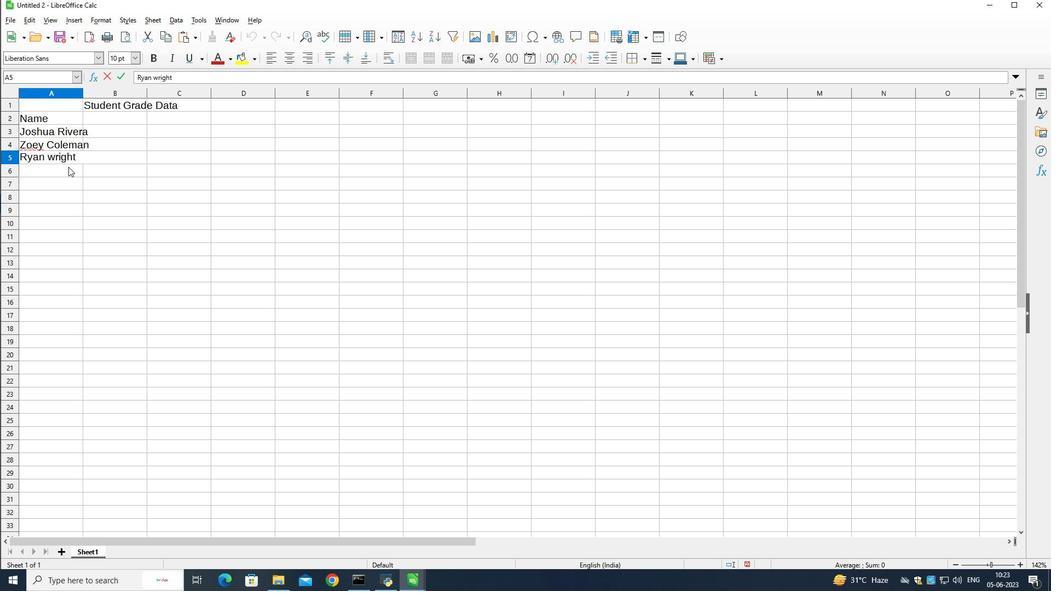 
Action: Mouse pressed left at (73, 174)
Screenshot: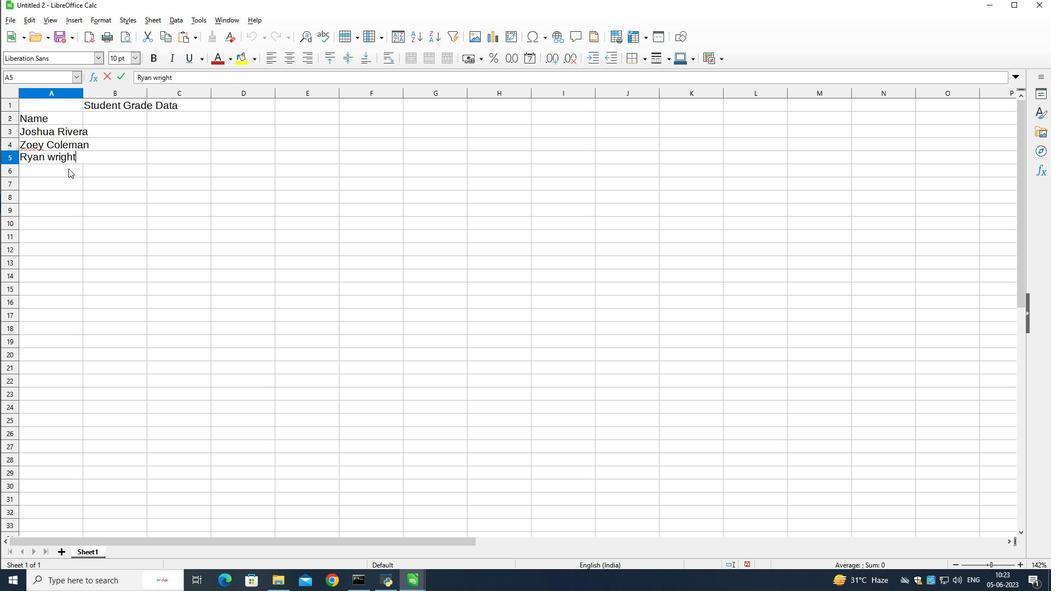 
Action: Mouse moved to (187, 173)
Screenshot: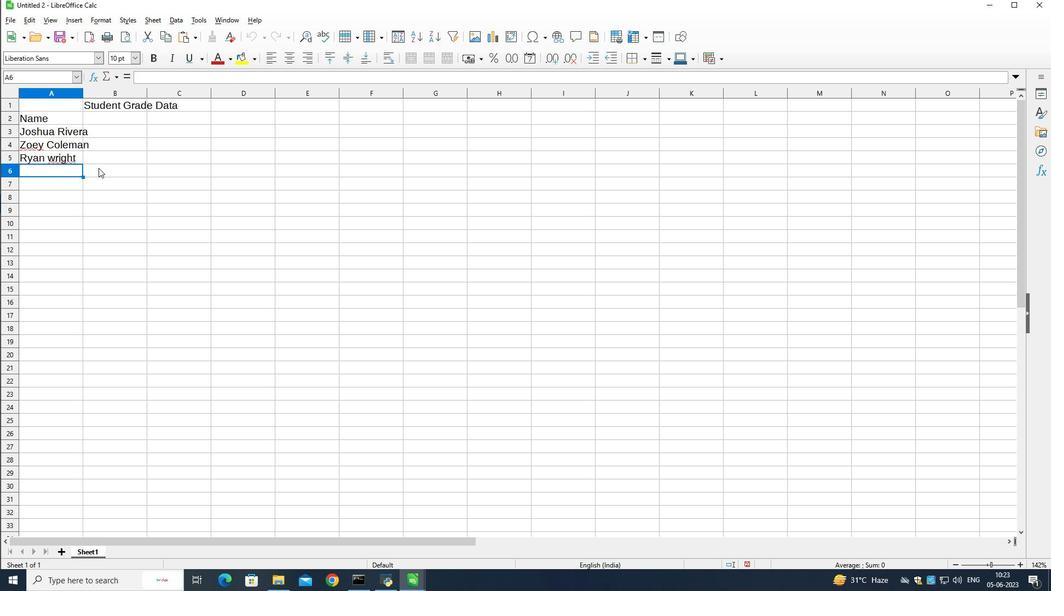 
Action: Key pressed <Key.shift><Key.shift><Key.shift>Addison<Key.space><Key.shift>Bailey<Key.down><Key.shift><Key.shift>Jonathan<Key.space><Key.shift>Simmons<Key.down><Key.shift>Brooklyn<Key.space><Key.shift>ward<Key.down><Key.shift>Caleb<Key.space><Key.shift>Barnes<Key.down><Key.shift>Audrey<Key.space><Key.shift>Collins<Key.down><Key.shift>Gabriel<Key.space><Key.shift><Key.shift>Perry<Key.down><Key.shift>Sofia<Key.space><Key.shift>bell
Screenshot: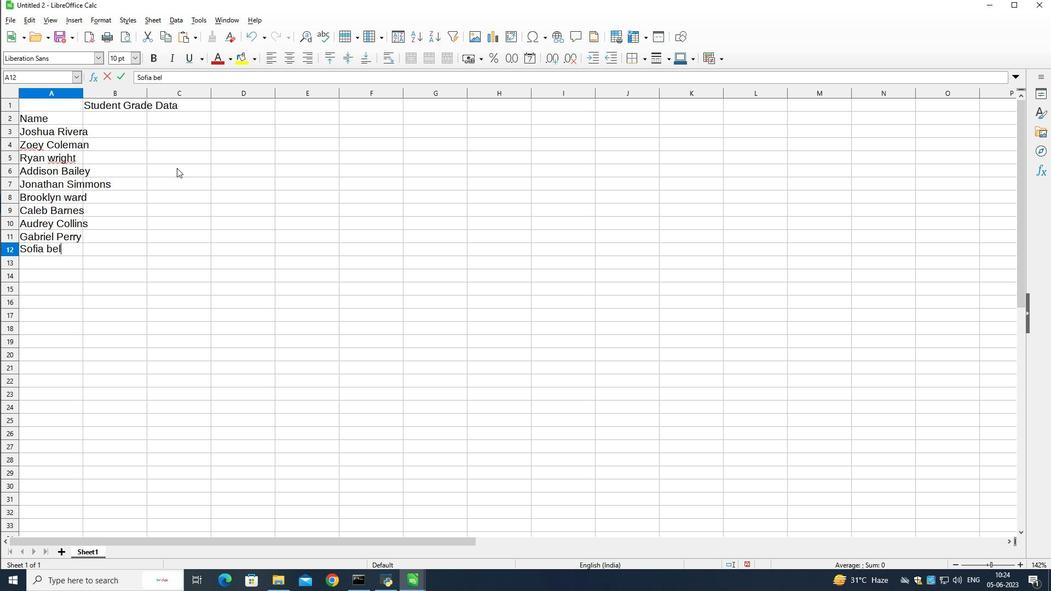 
Action: Mouse moved to (133, 128)
Screenshot: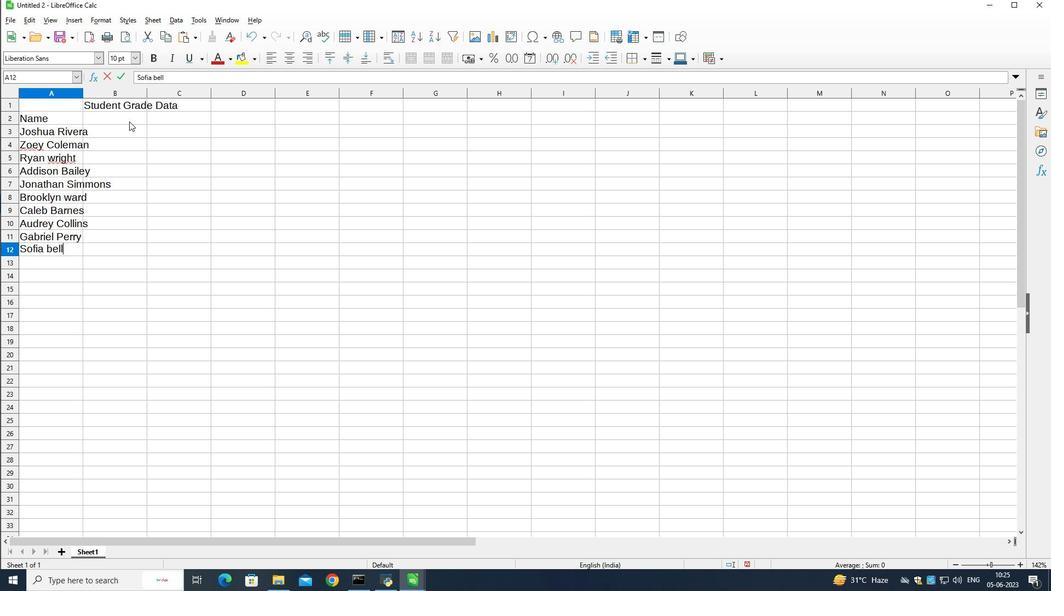 
Action: Mouse pressed left at (133, 128)
Screenshot: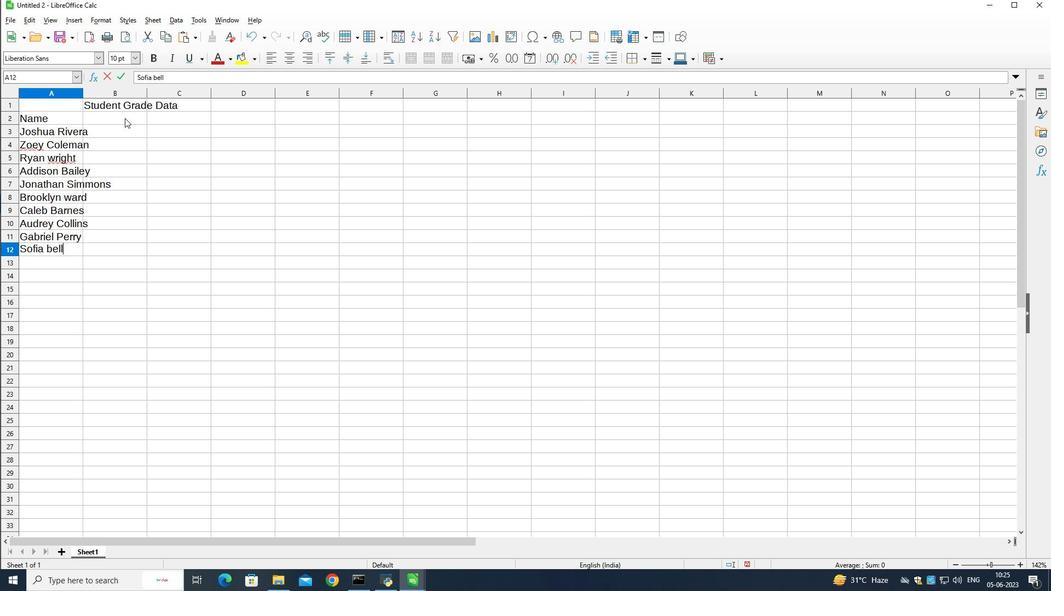 
Action: Mouse moved to (376, 228)
Screenshot: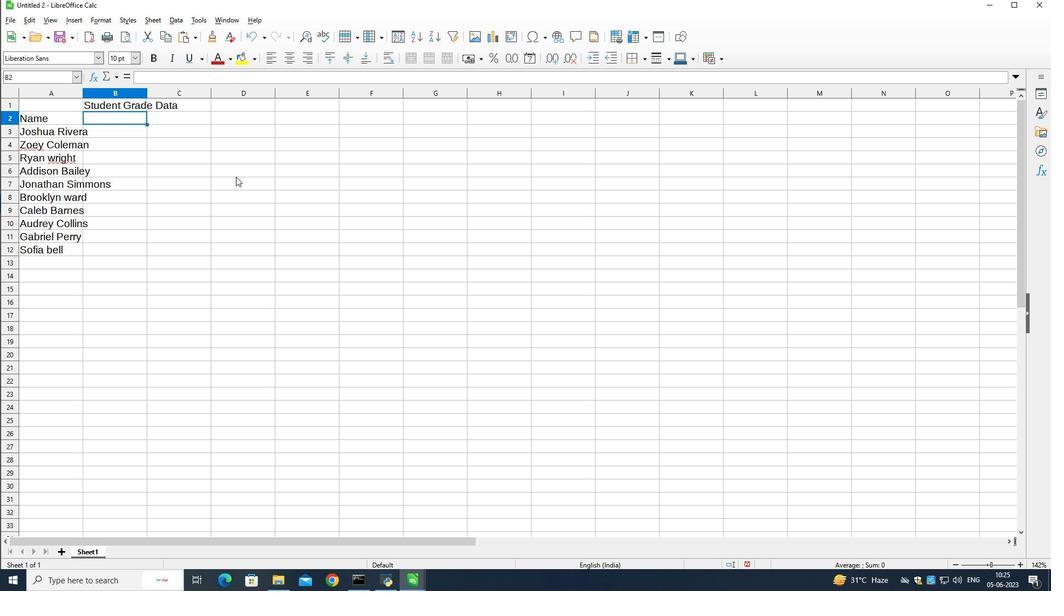 
Action: Key pressed <Key.shift><Key.shift>August<Key.space><Key.shift><Key.shift><Key.shift><Key.shift>Last<Key.space><Key.shift>week<Key.space><Key.shift>Sales<Key.down>100<Key.down>12<Key.down>130
Screenshot: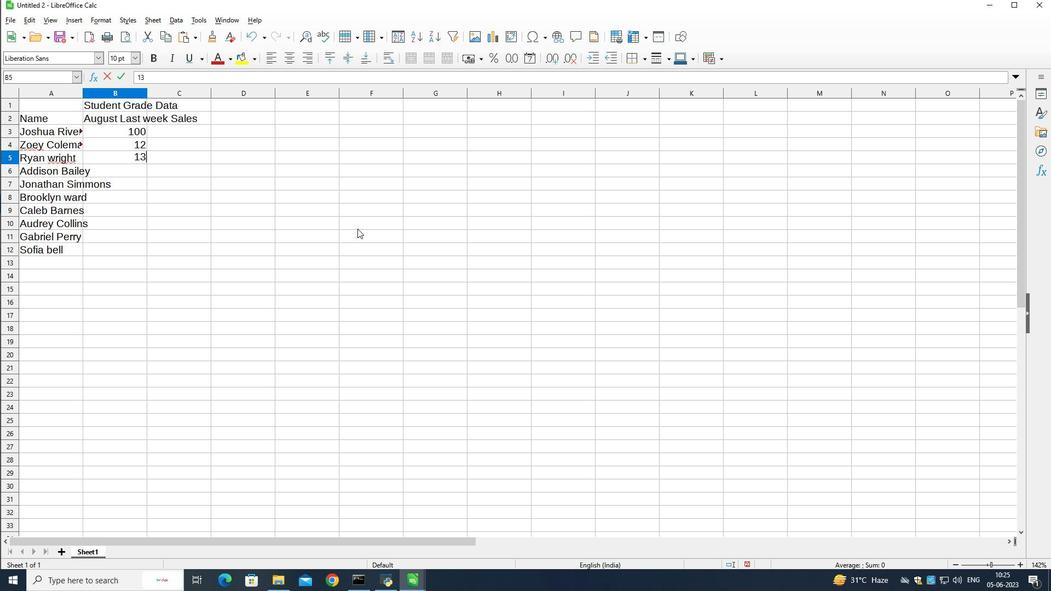 
Action: Mouse moved to (149, 152)
Screenshot: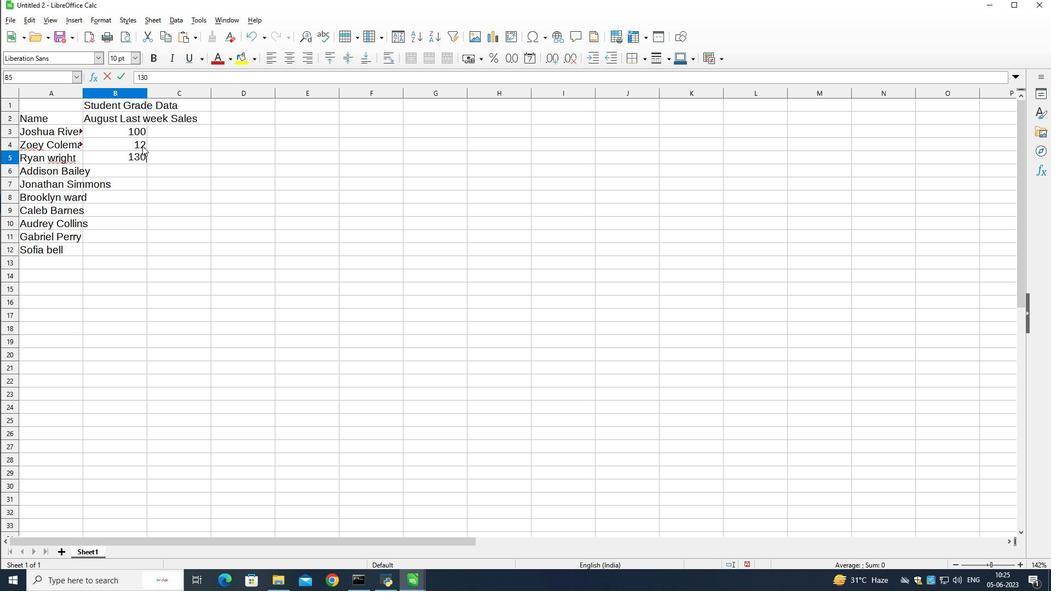 
Action: Mouse pressed left at (149, 152)
Screenshot: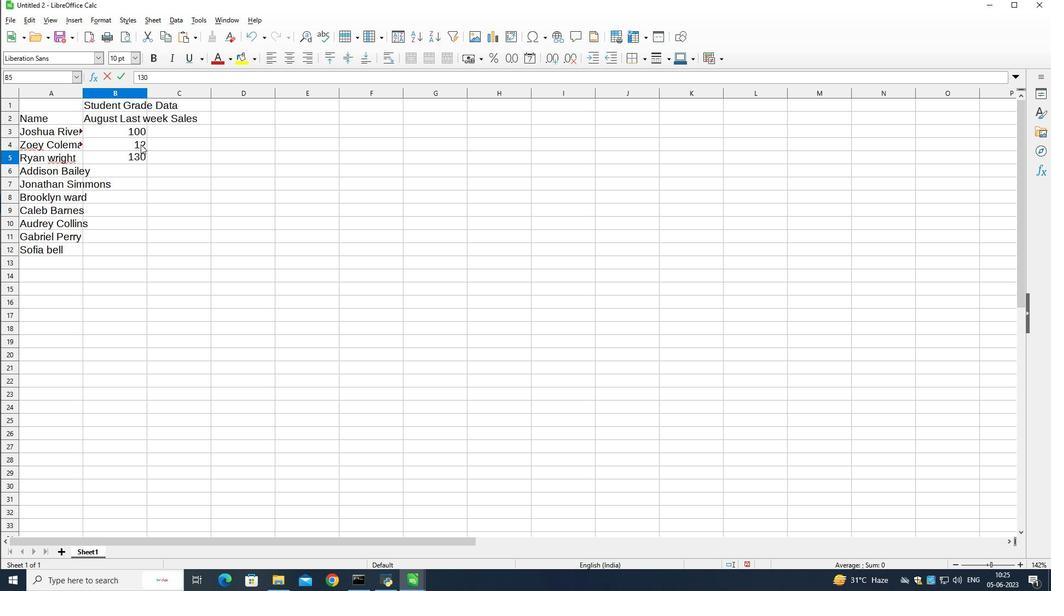 
Action: Mouse pressed left at (149, 152)
Screenshot: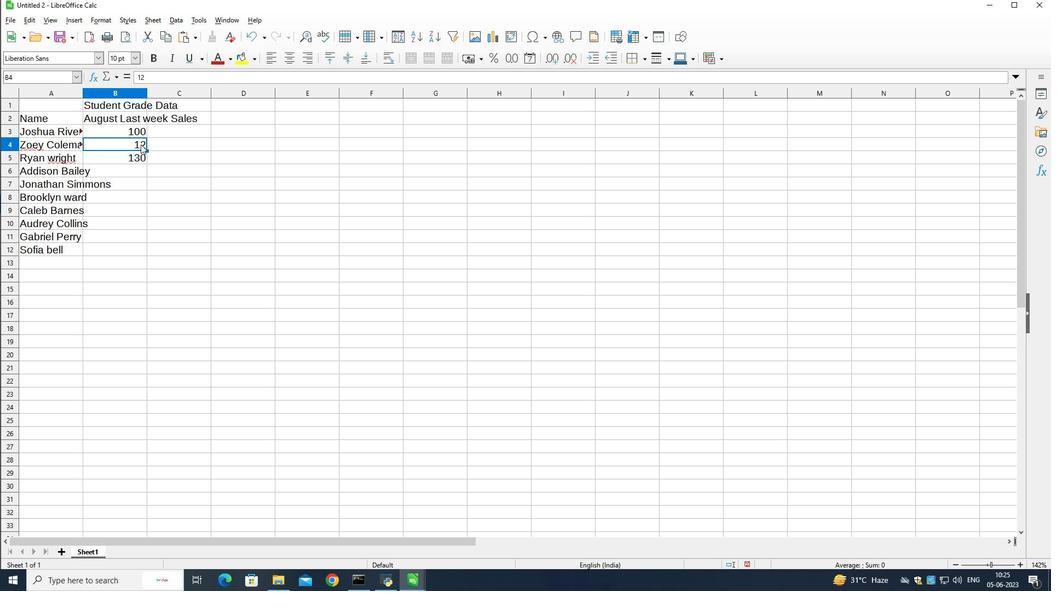 
Action: Mouse pressed left at (149, 152)
Screenshot: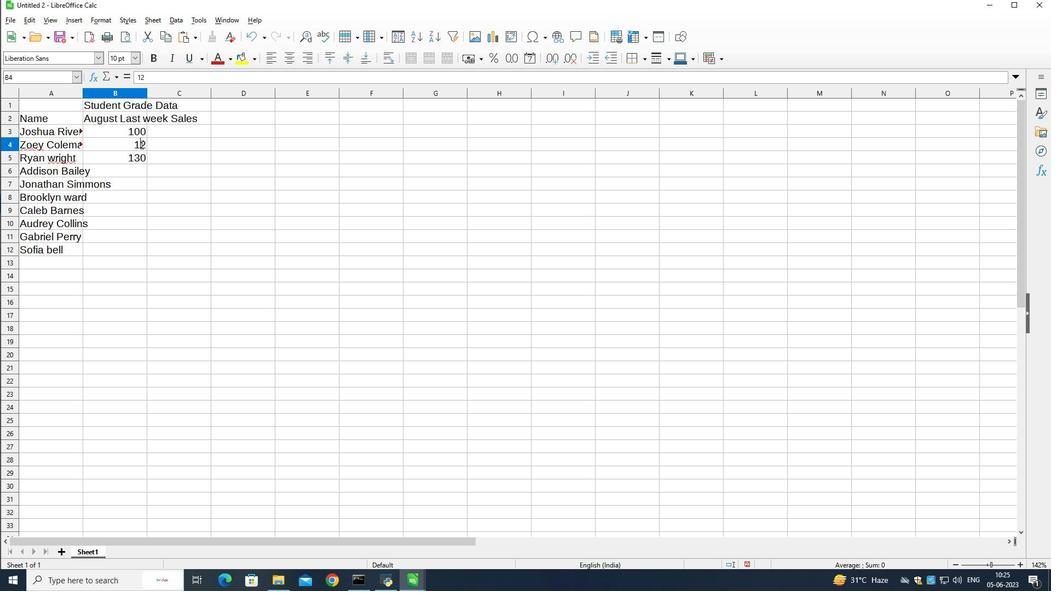 
Action: Mouse moved to (150, 152)
Screenshot: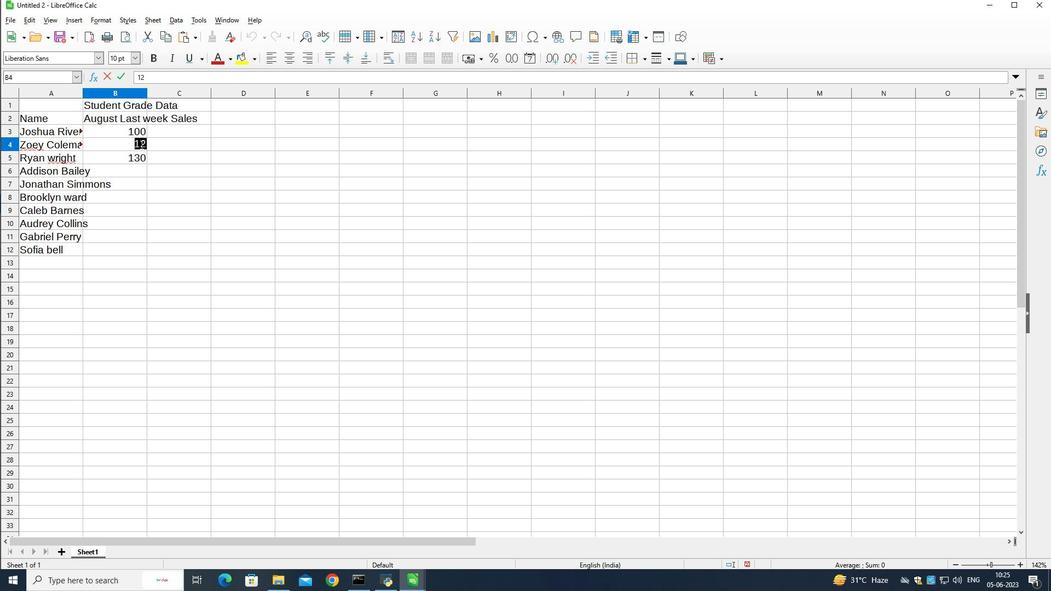 
Action: Mouse pressed left at (150, 152)
Screenshot: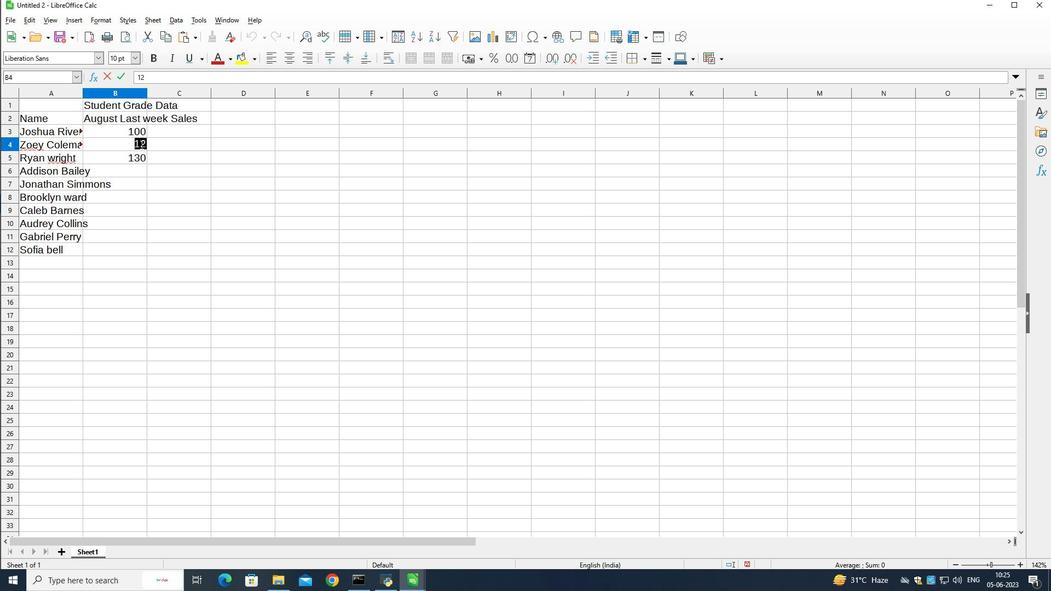 
Action: Mouse moved to (155, 152)
Screenshot: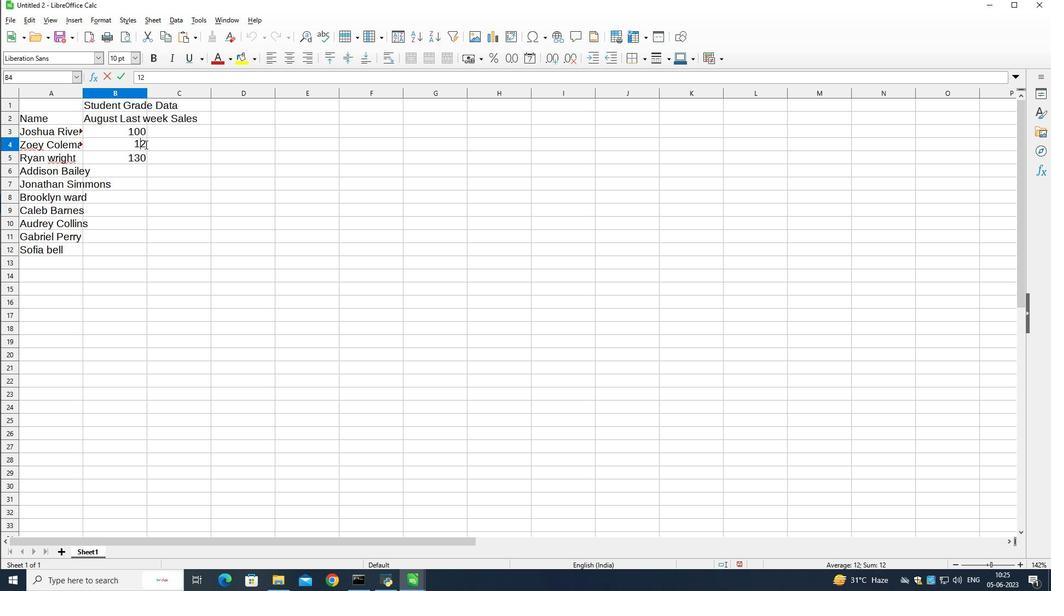 
Action: Mouse pressed left at (155, 152)
Screenshot: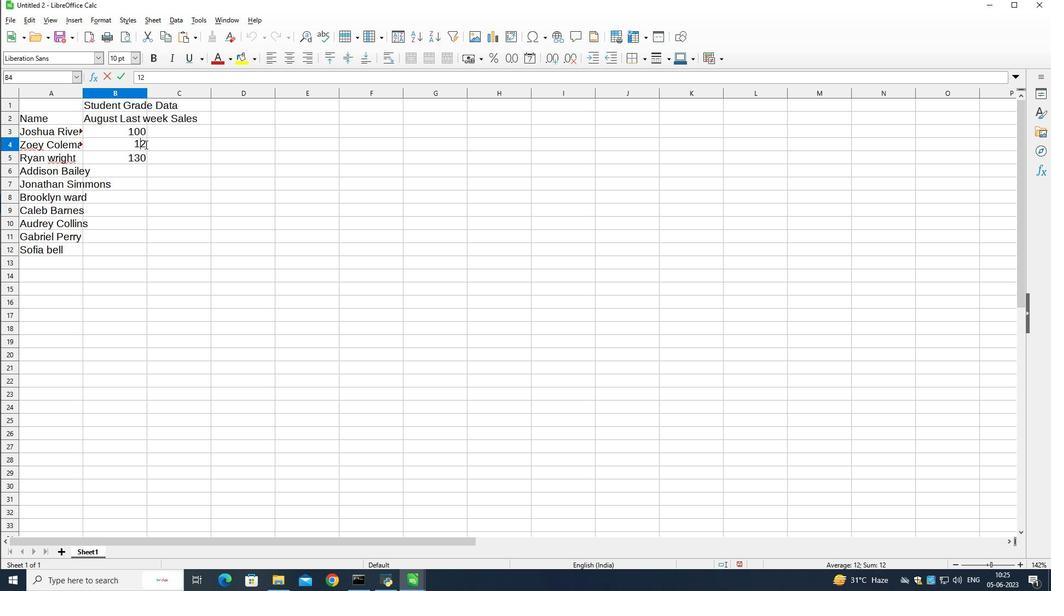 
Action: Key pressed 0
Screenshot: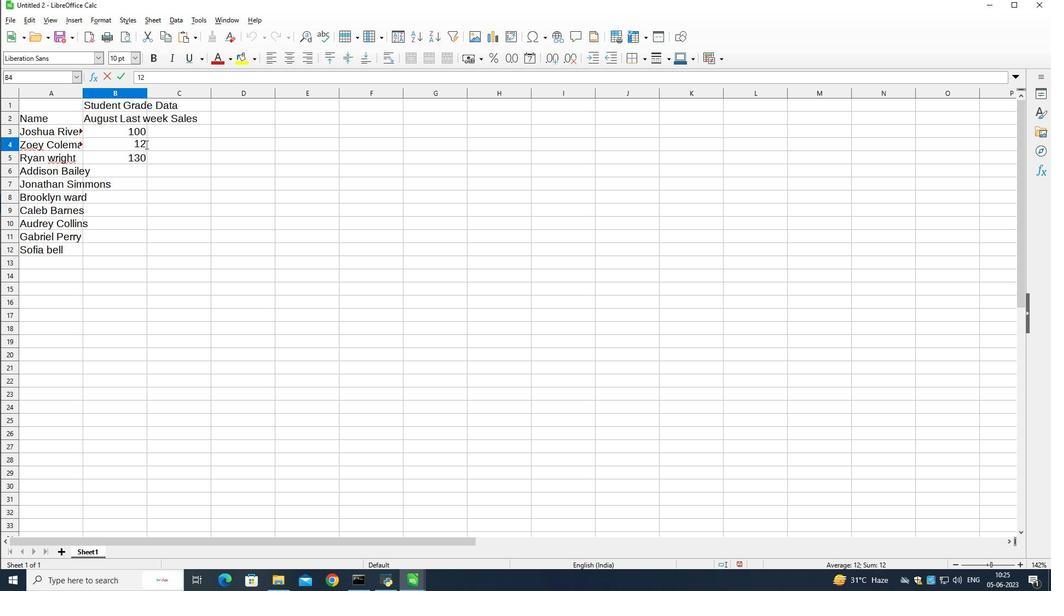 
Action: Mouse moved to (139, 175)
Screenshot: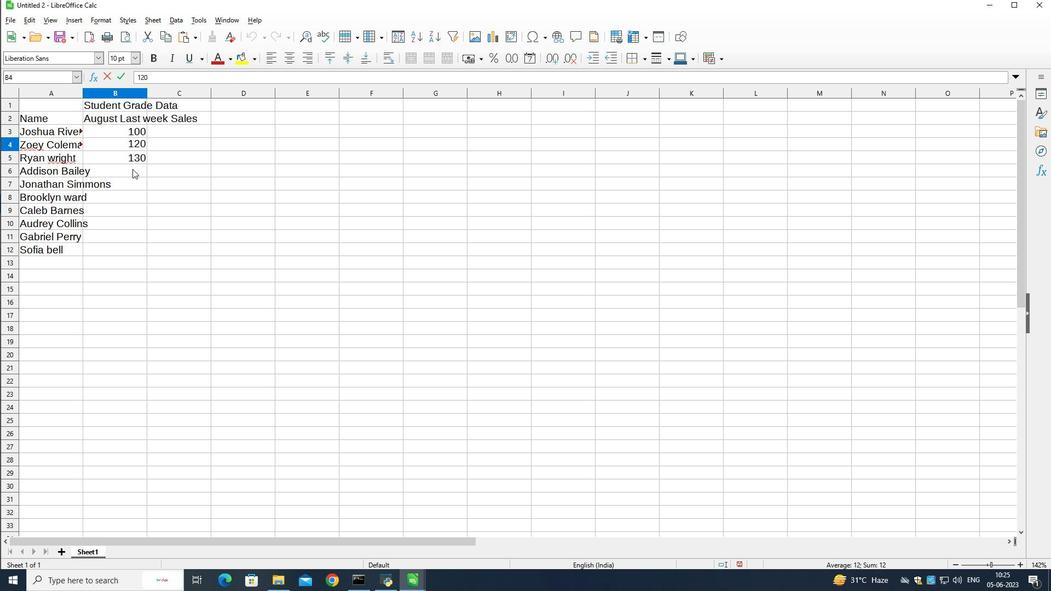 
Action: Mouse pressed left at (139, 175)
Screenshot: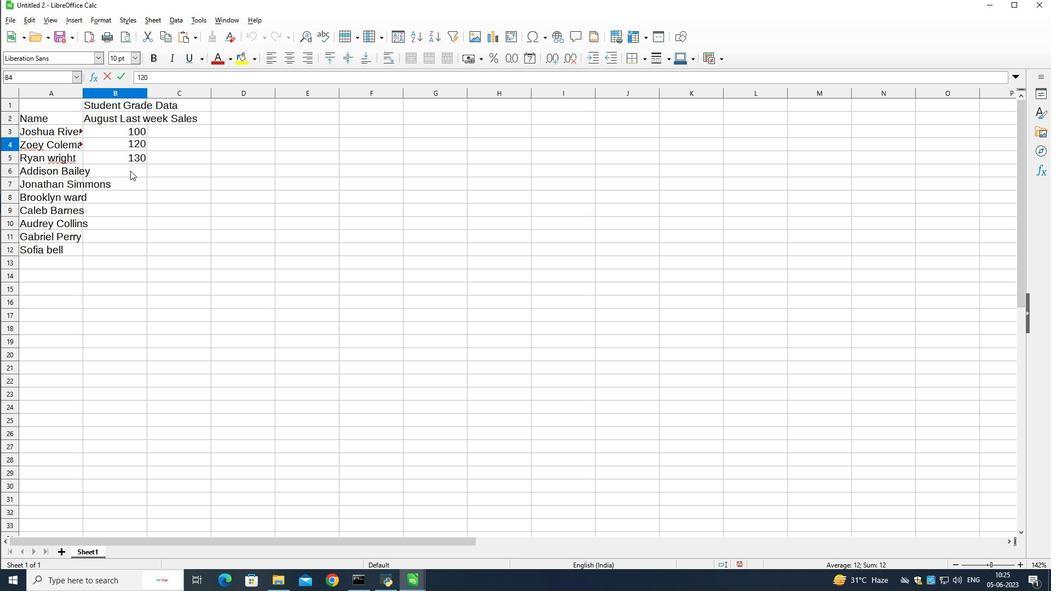 
Action: Key pressed 140<Key.down>150<Key.down>112<Key.down>145<Key.down>136<Key.down>149<Key.down>128
Screenshot: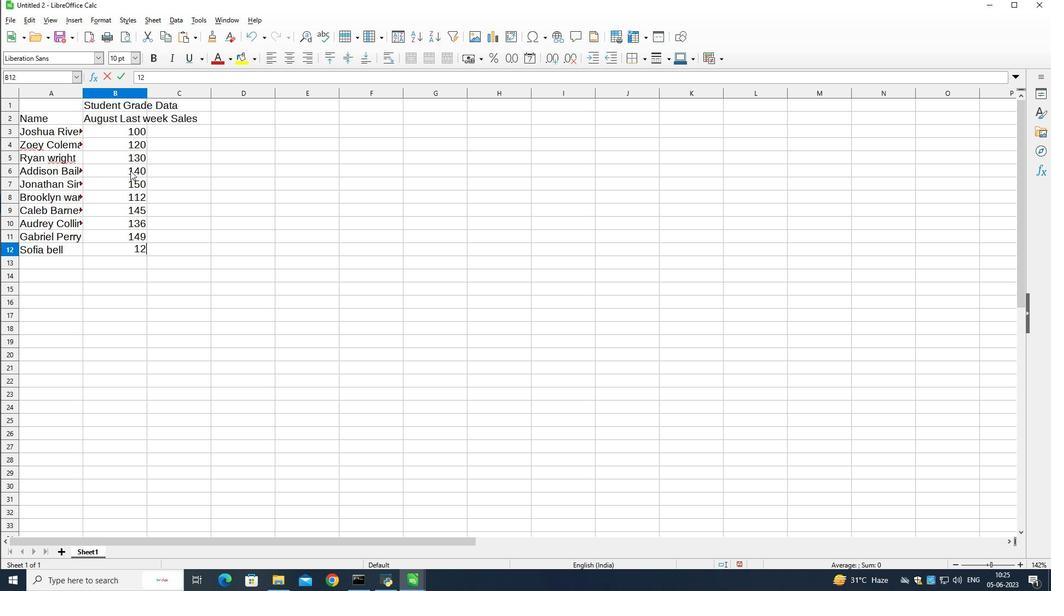 
Action: Mouse moved to (176, 128)
Screenshot: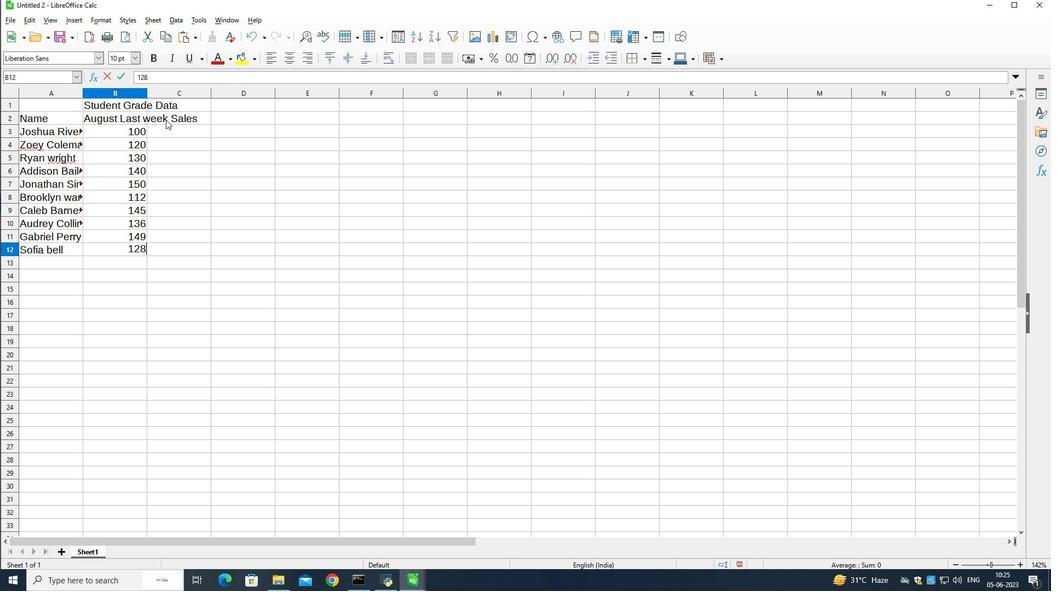 
Action: Mouse pressed left at (176, 128)
Screenshot: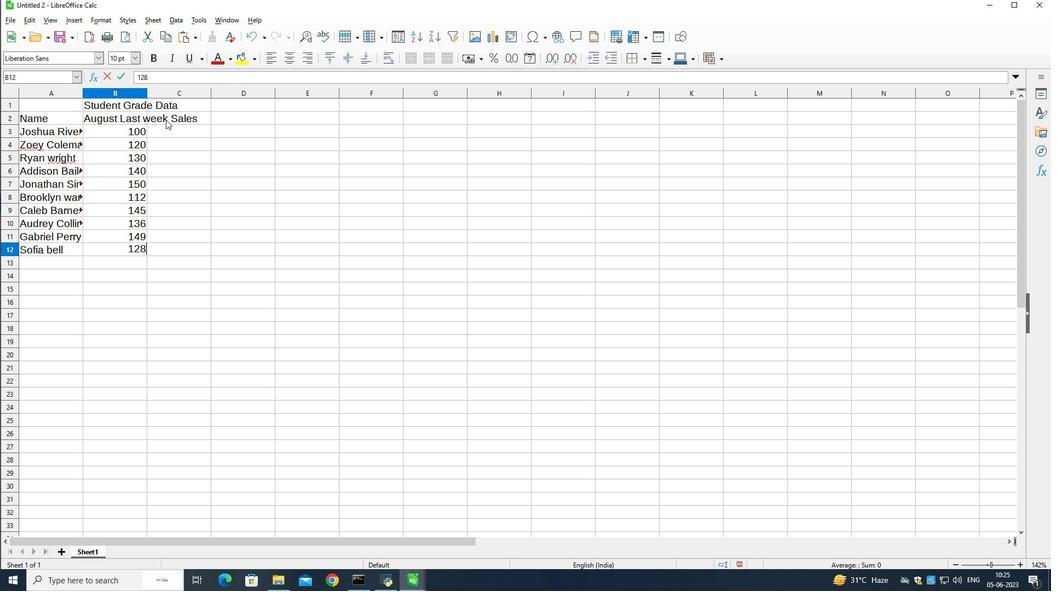
Action: Key pressed <Key.shift>Math<Key.space><Key.shift>Grade<Key.down>
Screenshot: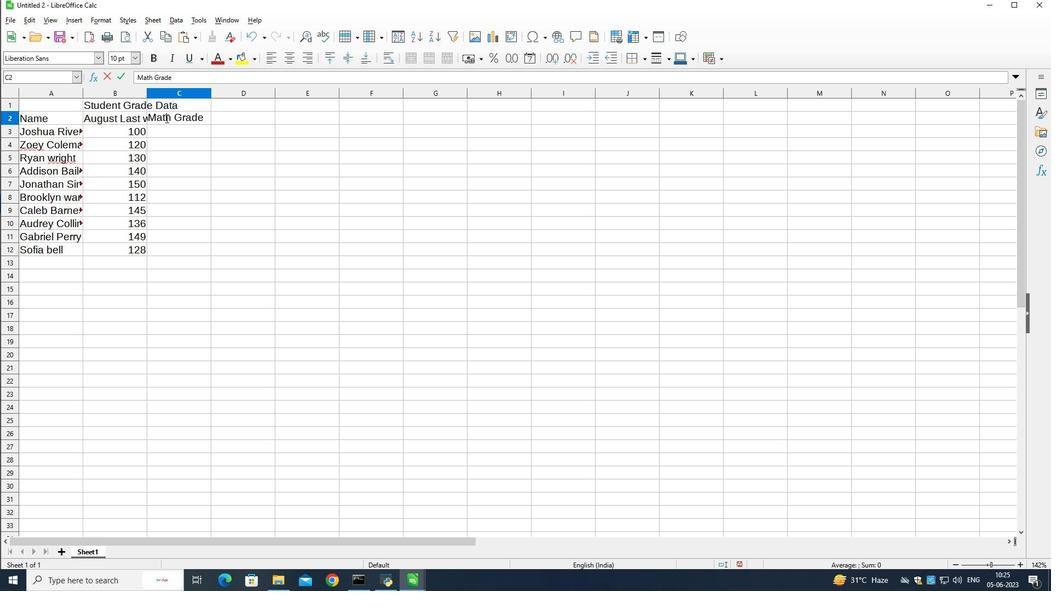 
Action: Mouse moved to (280, 152)
Screenshot: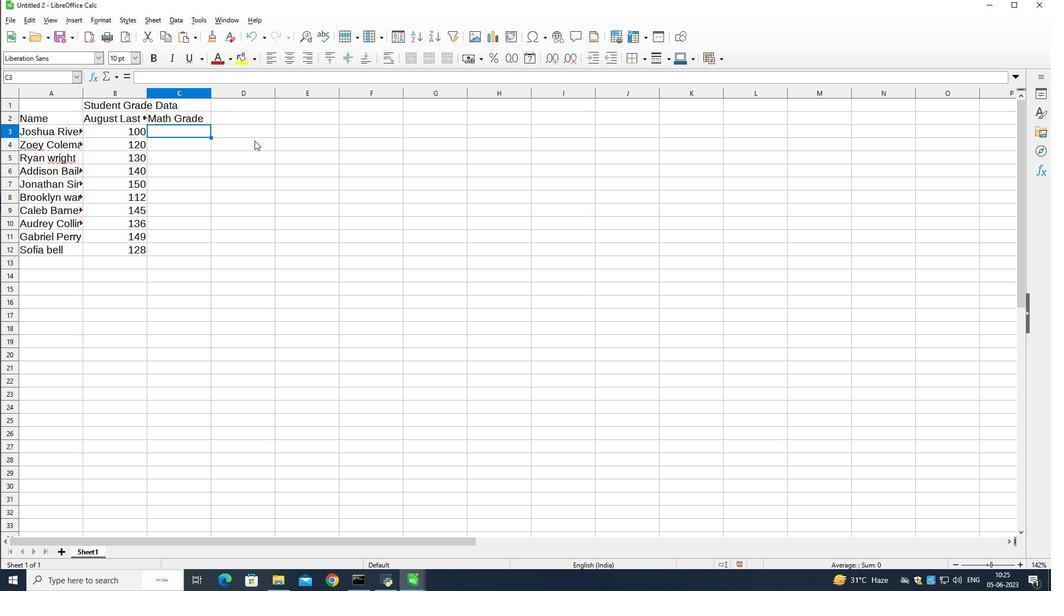 
Action: Key pressed 90<Key.down>95<Key.down>80<Key.down>92<Key.down>85<Key.down>88<Key.down>90<Key.down>78<Key.down>92<Key.down>85<Key.down>
Screenshot: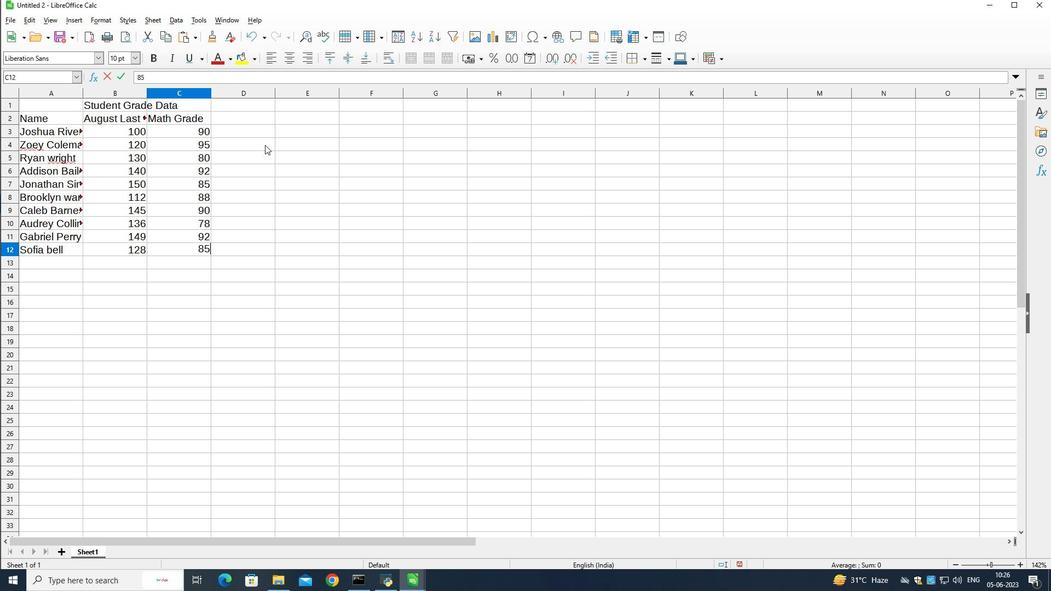 
Action: Mouse moved to (281, 130)
Screenshot: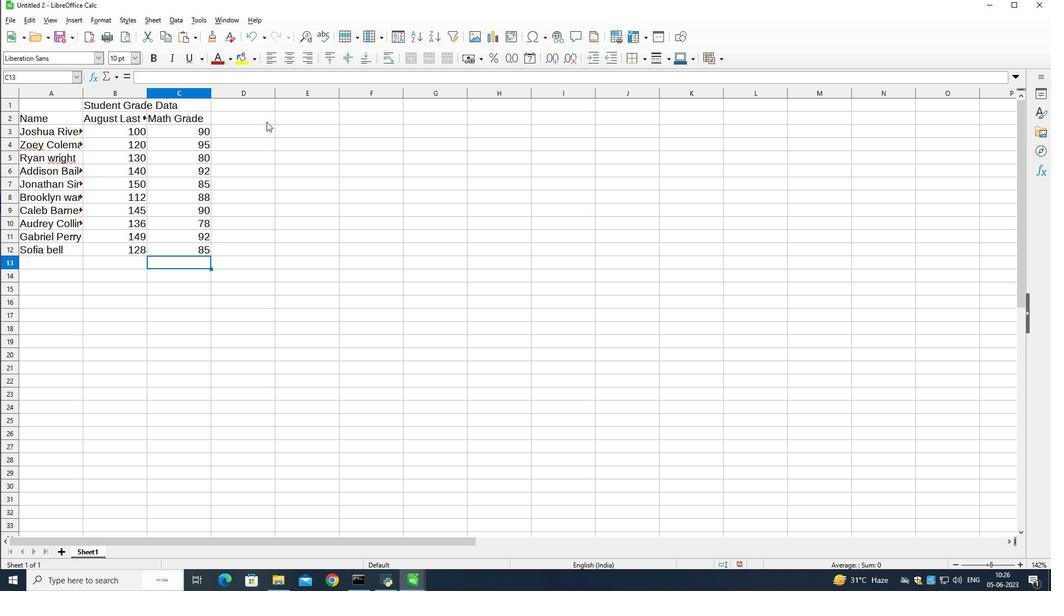 
Action: Mouse pressed left at (281, 130)
Screenshot: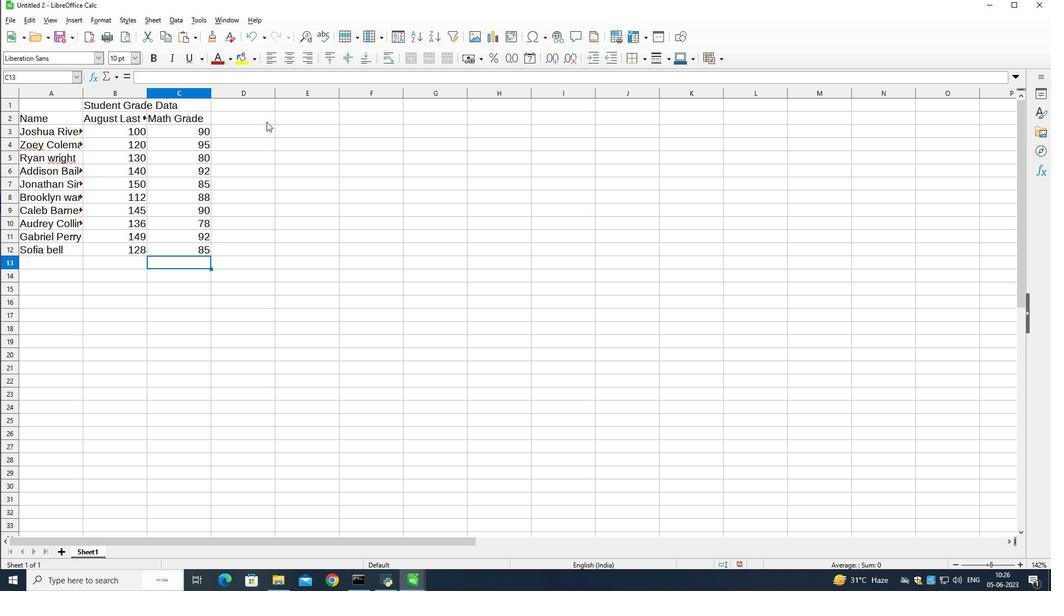 
Action: Mouse moved to (281, 130)
Screenshot: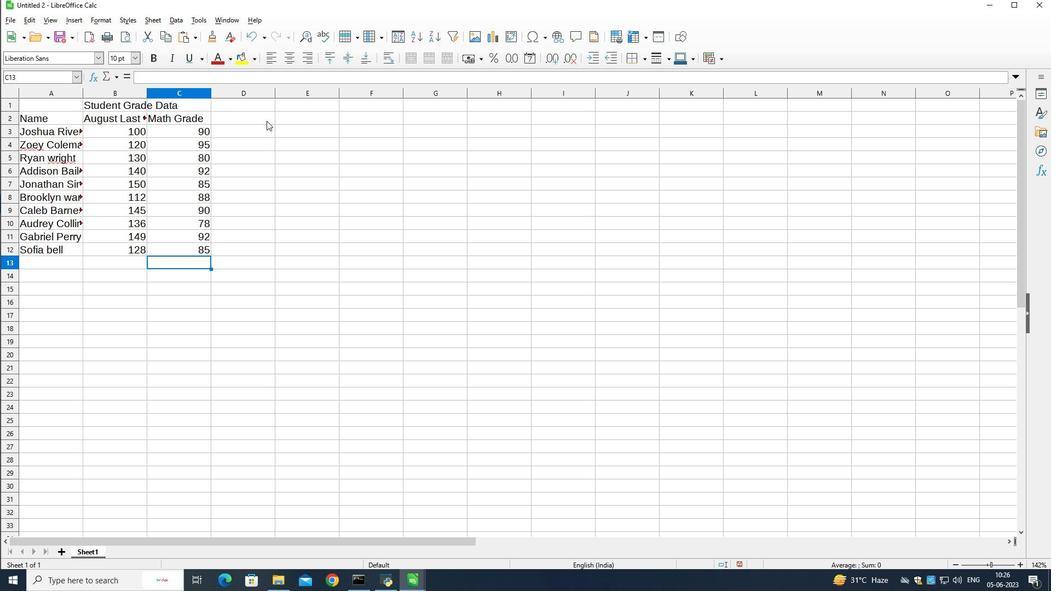 
Action: Key pressed <Key.shift><Key.shift><Key.shift>Science<Key.space><Key.shift>Grade<Key.down>85<Key.down>87<Key.down>92<Key.down>88<Key.down>90<Key.down>85<Key.down>92<Key.down>80<Key.down>88<Key.down>90
Screenshot: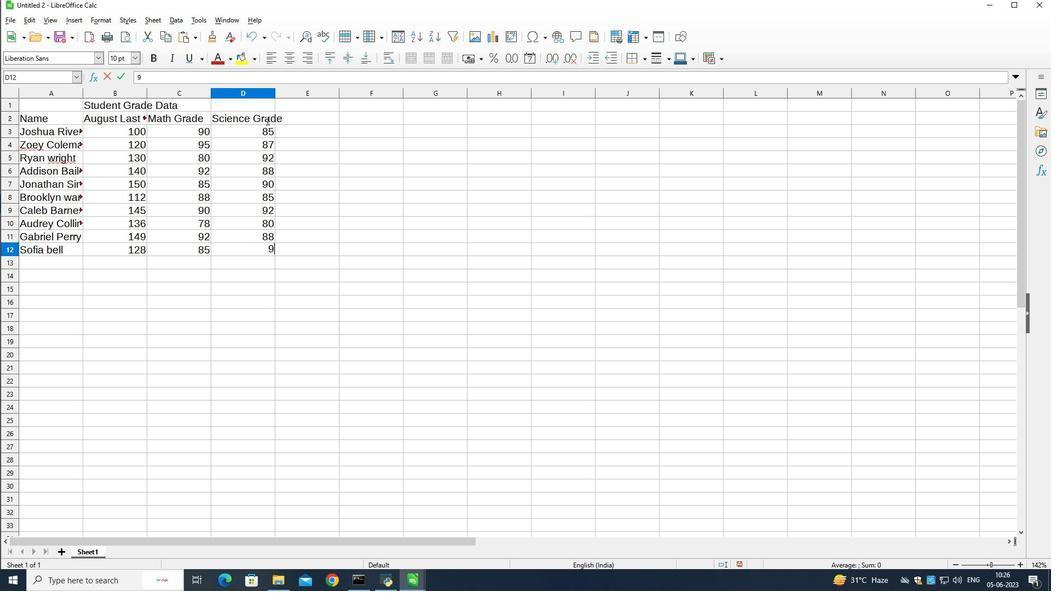 
Action: Mouse moved to (308, 126)
Screenshot: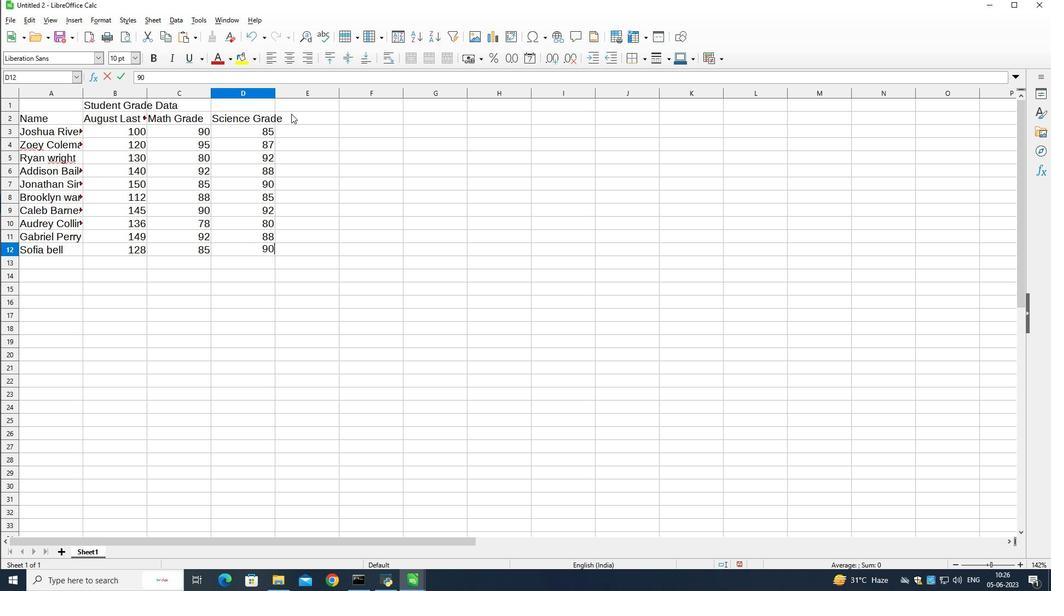 
Action: Mouse pressed left at (308, 126)
Screenshot: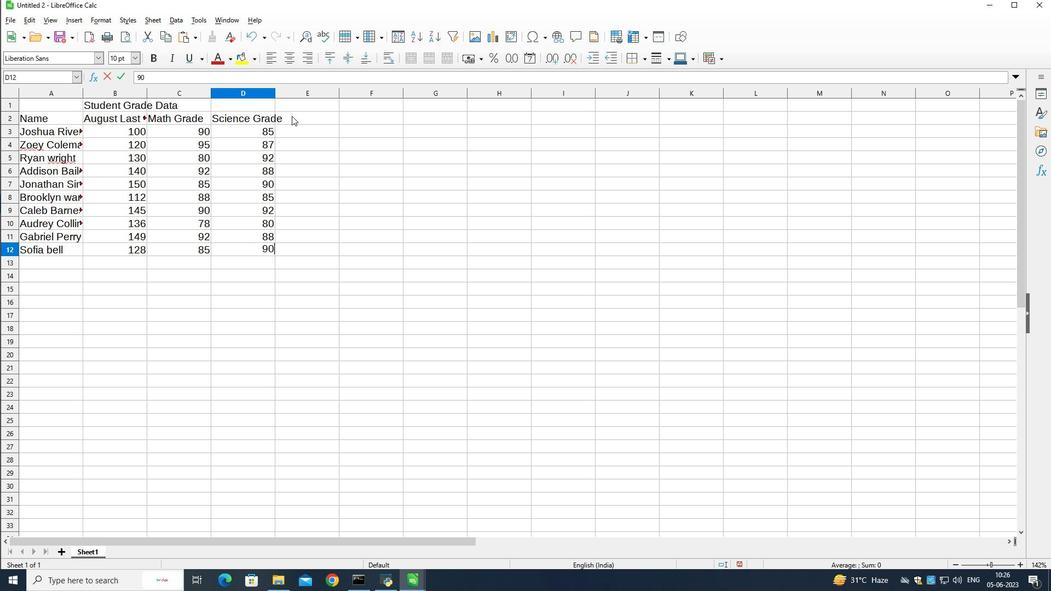 
Action: Key pressed <Key.shift>History<Key.space><Key.shift>Grade<Key.down>
Screenshot: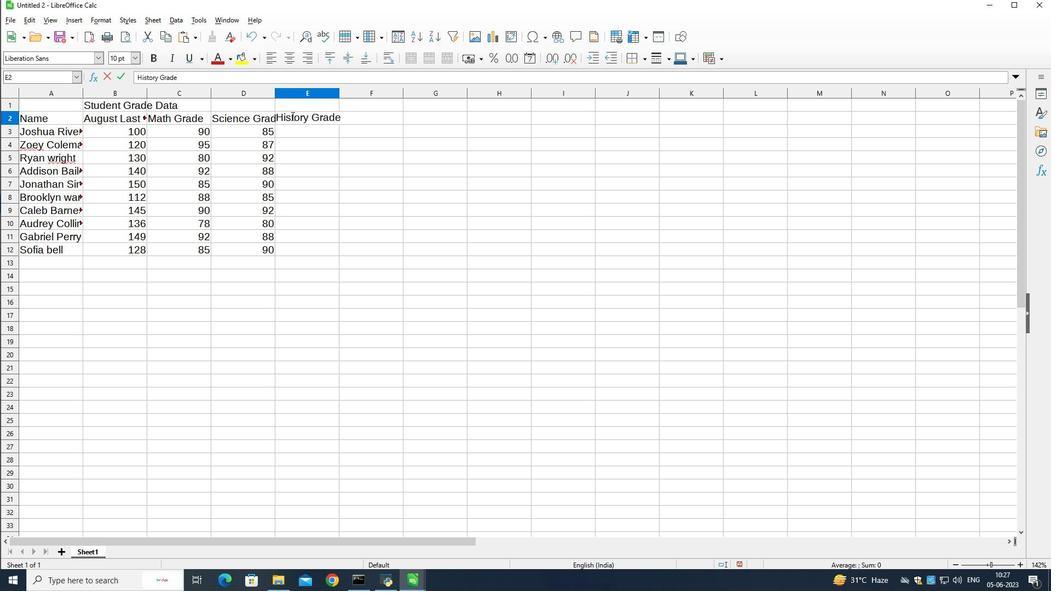 
Action: Mouse moved to (511, 153)
Screenshot: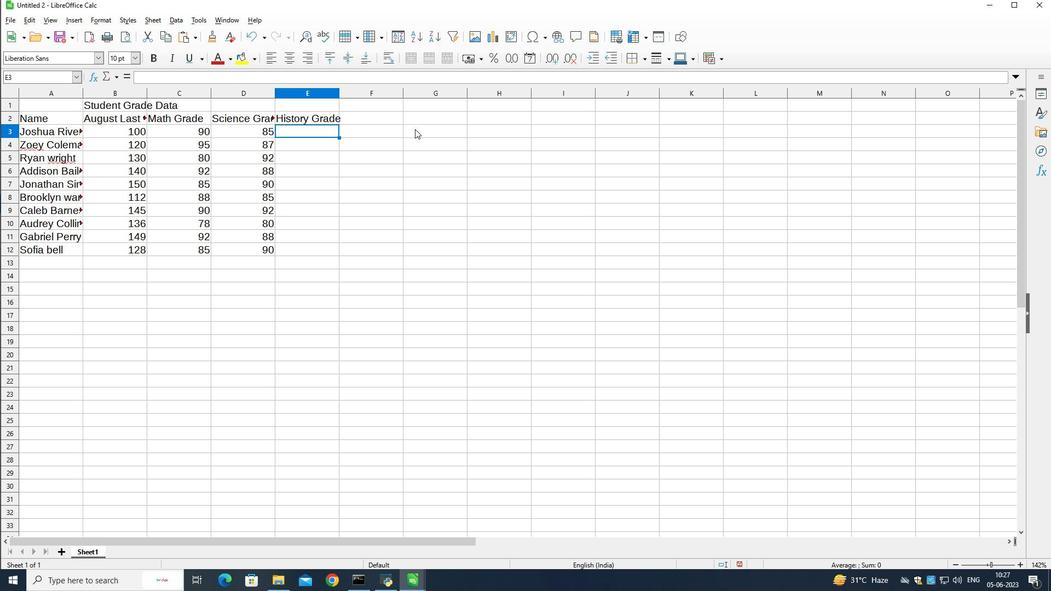 
Action: Key pressed 88<Key.down>92<Key.down>78<Key.down>95<Key.down>90<Key.down>90<Key.down>80<Key.down>85<Key.down>92<Key.down>90
Screenshot: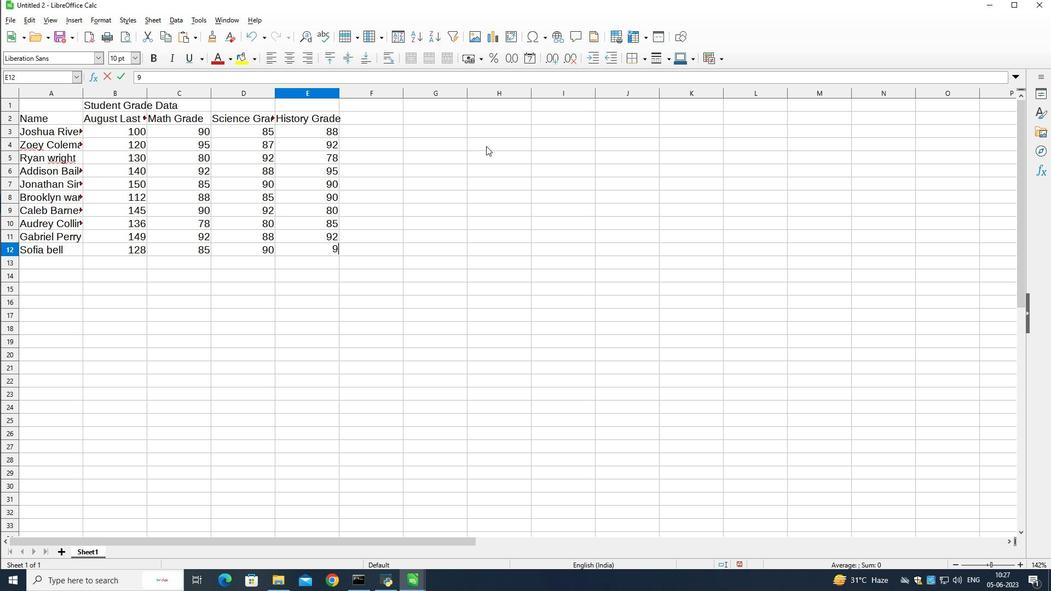 
Action: Mouse moved to (386, 126)
Screenshot: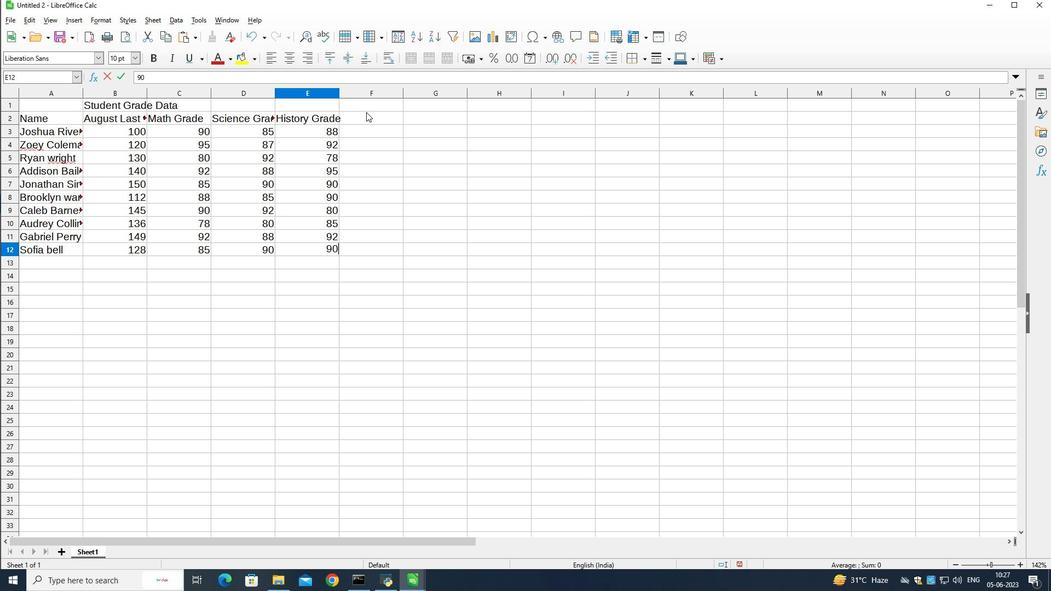 
Action: Mouse pressed left at (386, 126)
Screenshot: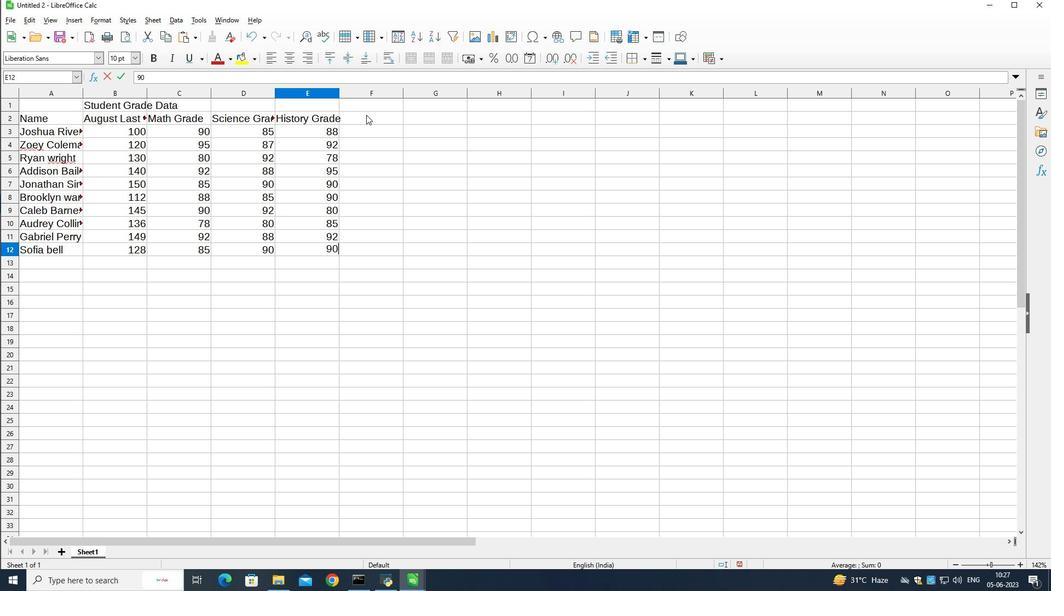 
Action: Key pressed <Key.shift>Total<Key.down>=sum<Key.shift_r>(<Key.left><Key.left><Key.left>+<Key.right>+<Key.right><Key.shift_r>)<Key.enter>
Screenshot: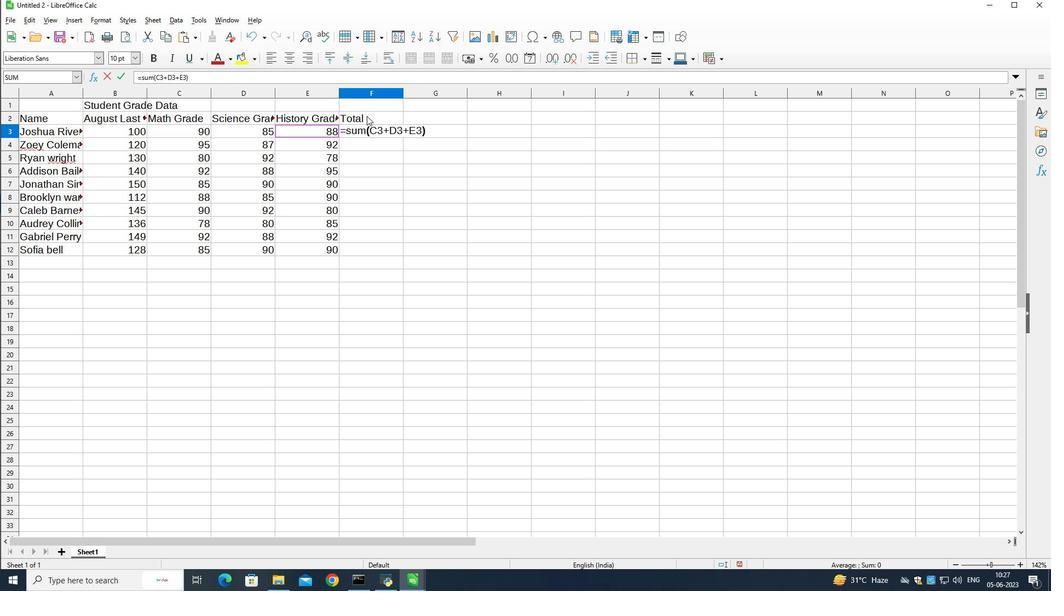 
Action: Mouse moved to (408, 137)
Screenshot: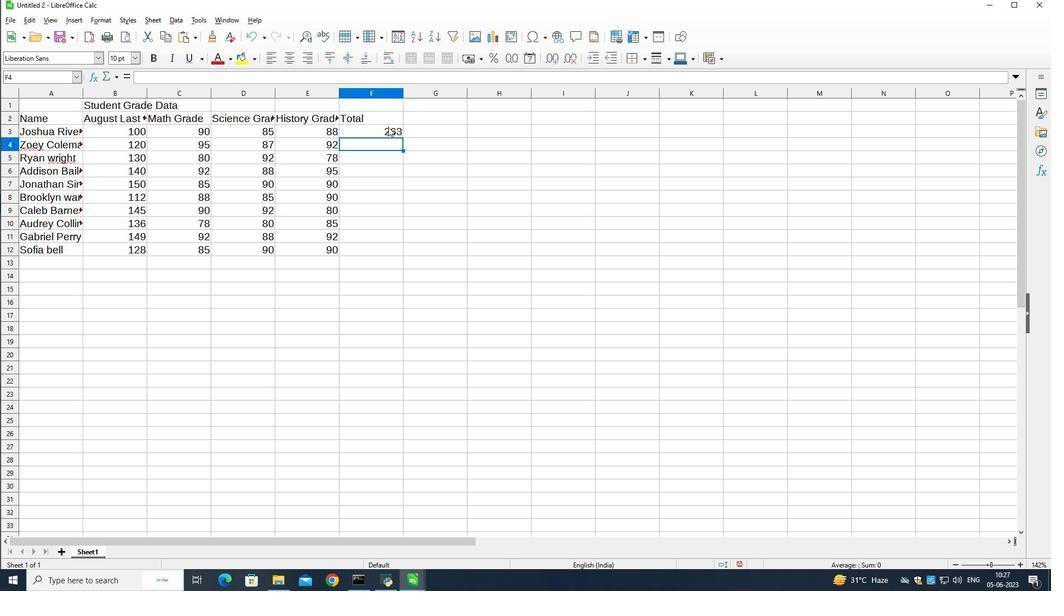 
Action: Mouse pressed left at (408, 137)
Screenshot: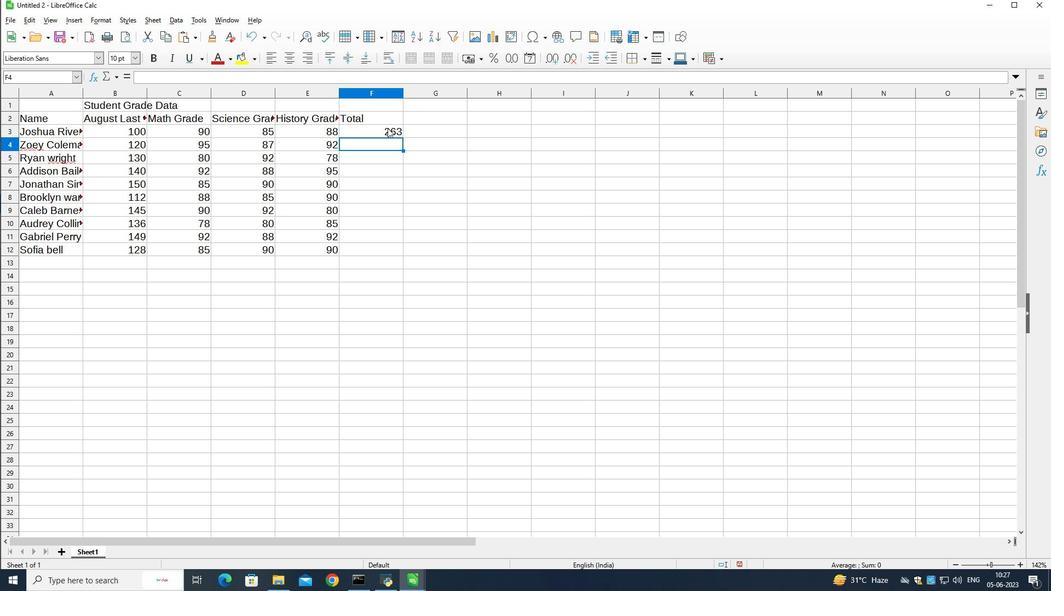 
Action: Mouse moved to (425, 144)
Screenshot: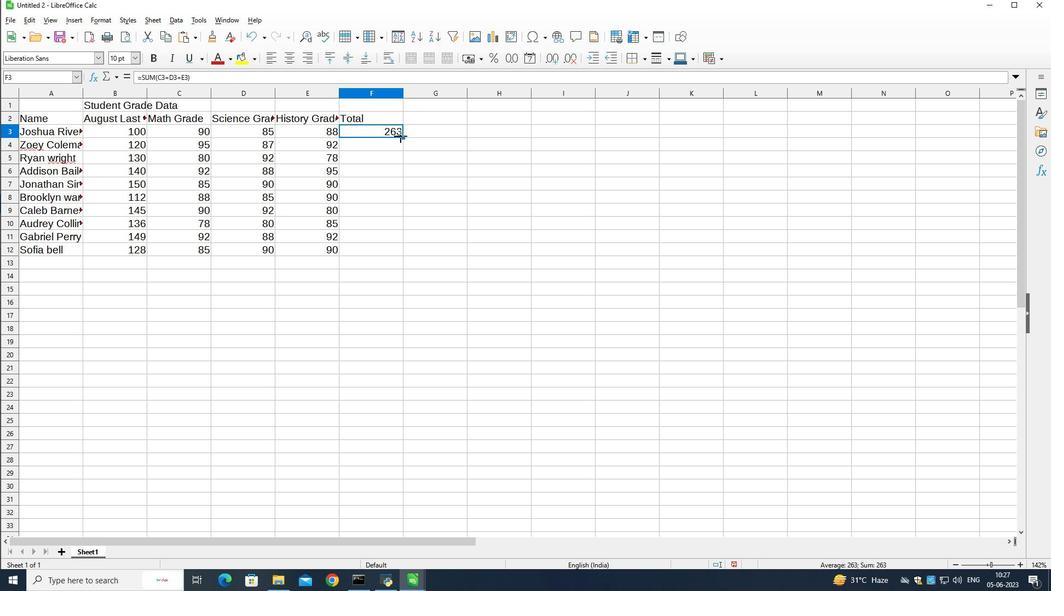 
Action: Mouse pressed left at (425, 144)
Screenshot: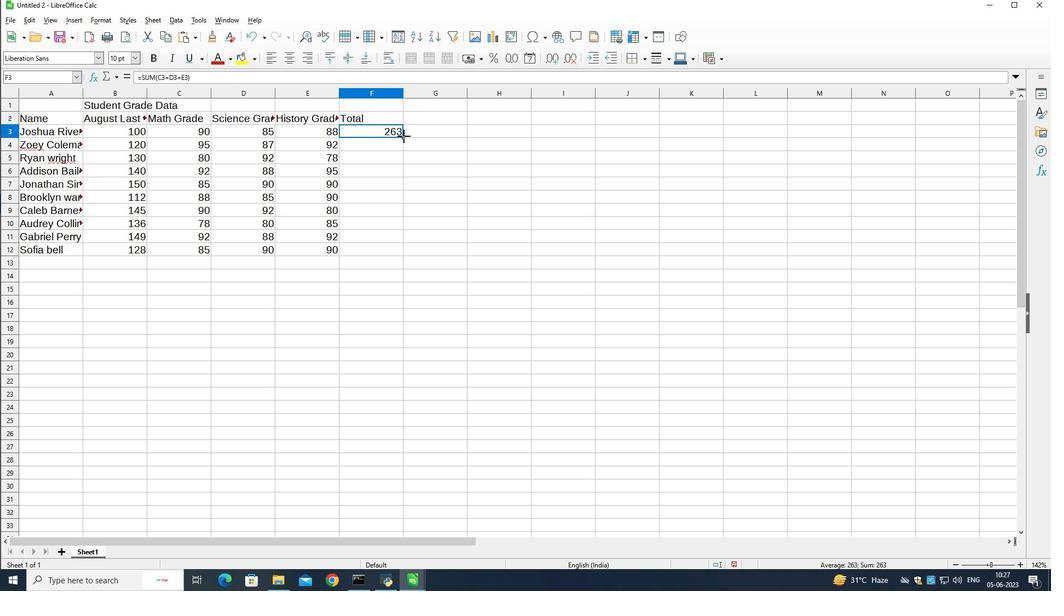 
Action: Mouse moved to (464, 238)
Screenshot: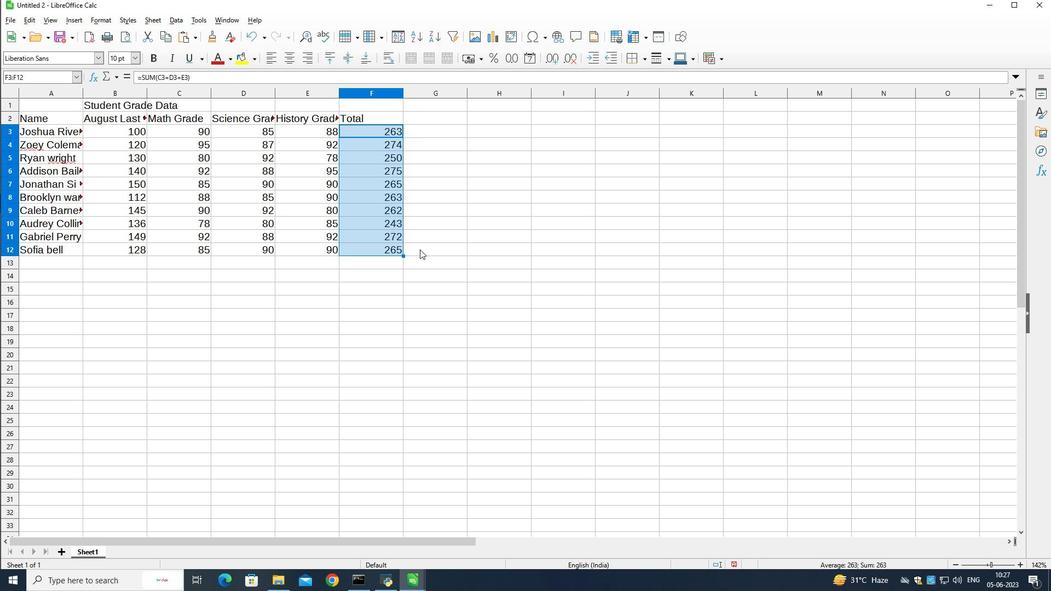 
Action: Mouse pressed left at (464, 238)
Screenshot: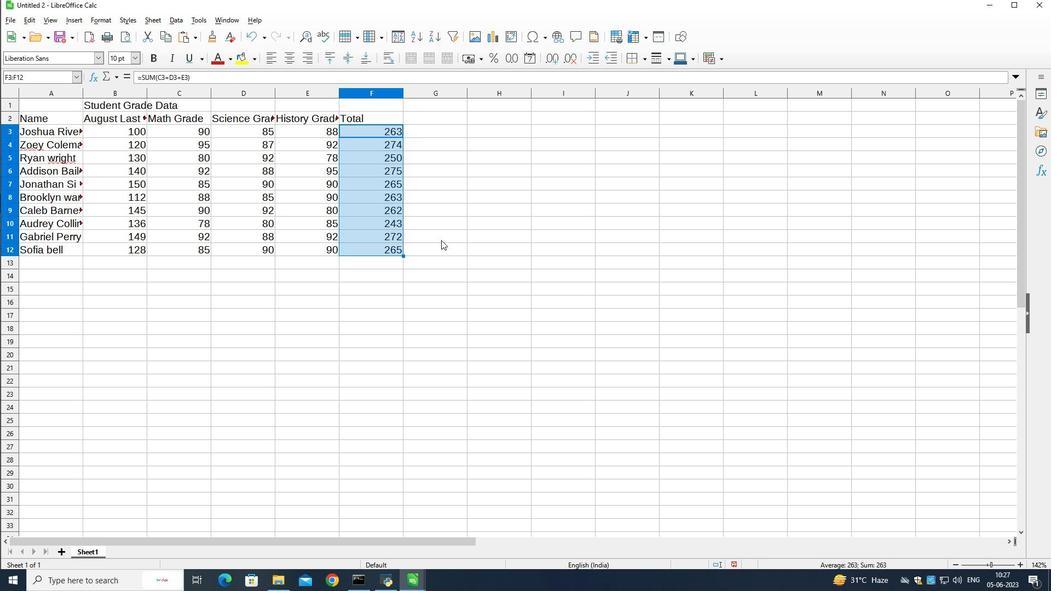 
Action: Mouse moved to (467, 259)
Screenshot: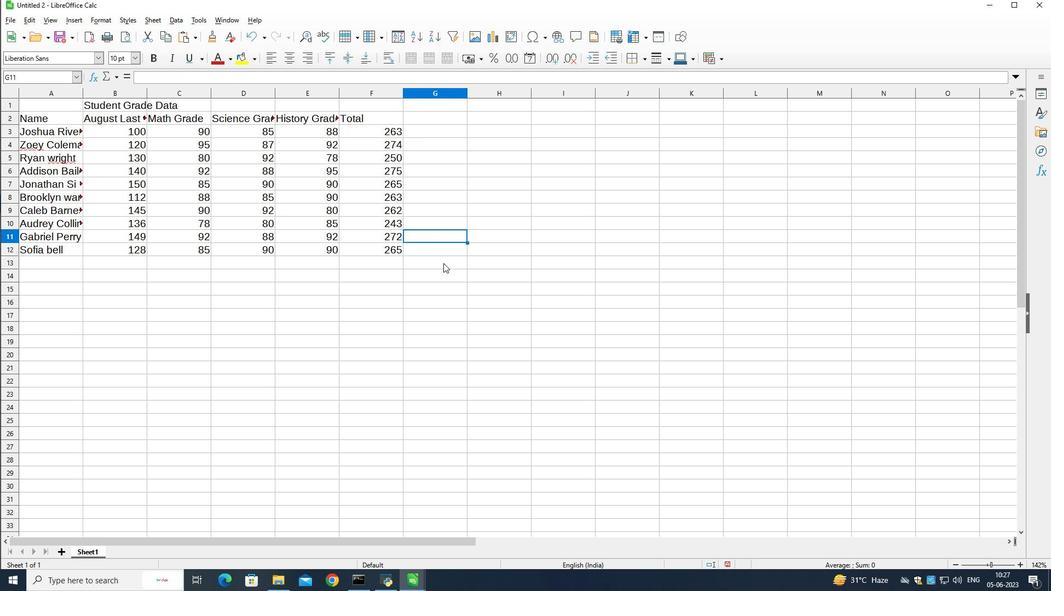 
Action: Mouse pressed left at (467, 259)
Screenshot: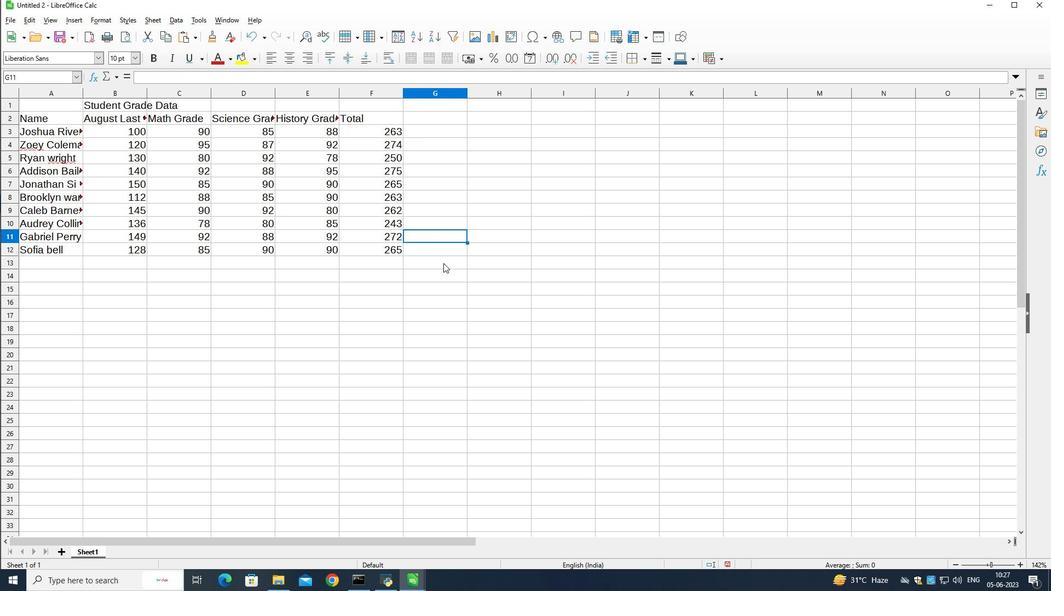 
Action: Key pressed ctrl+S
Screenshot: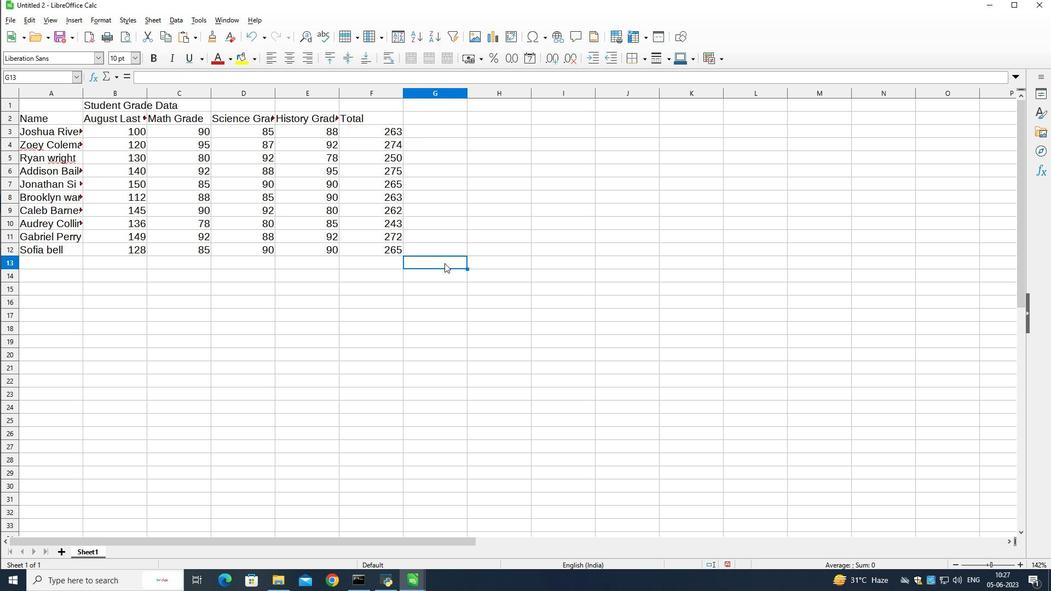 
Action: Mouse moved to (737, 225)
Screenshot: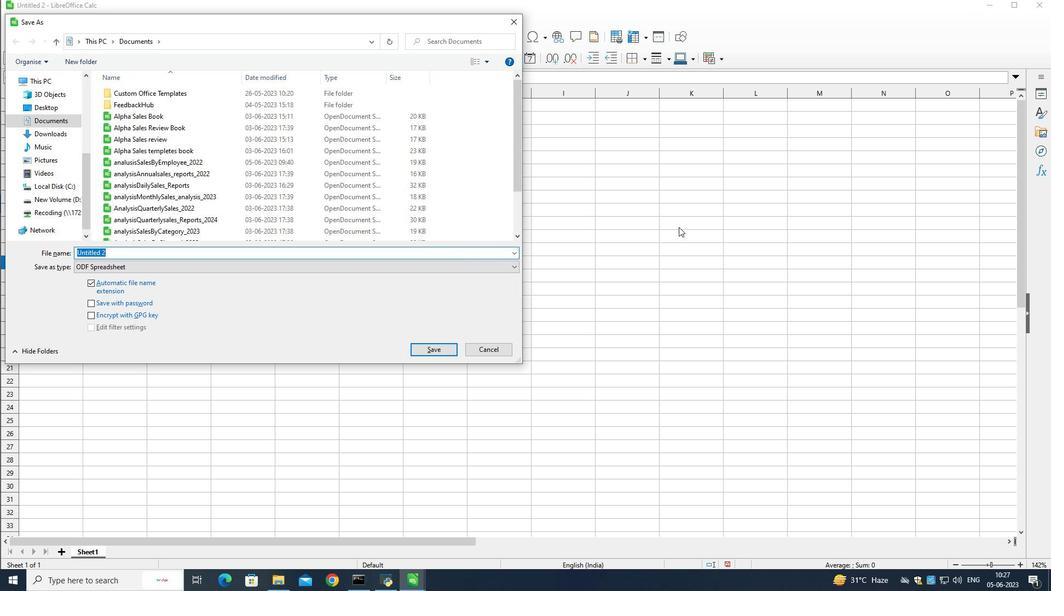 
Action: Key pressed <Key.shift><Key.shift>analysis<Key.shift>Sales<Key.shift>By<Key.shift>Quater<Key.shift_r>_2022<Key.enter>
Screenshot: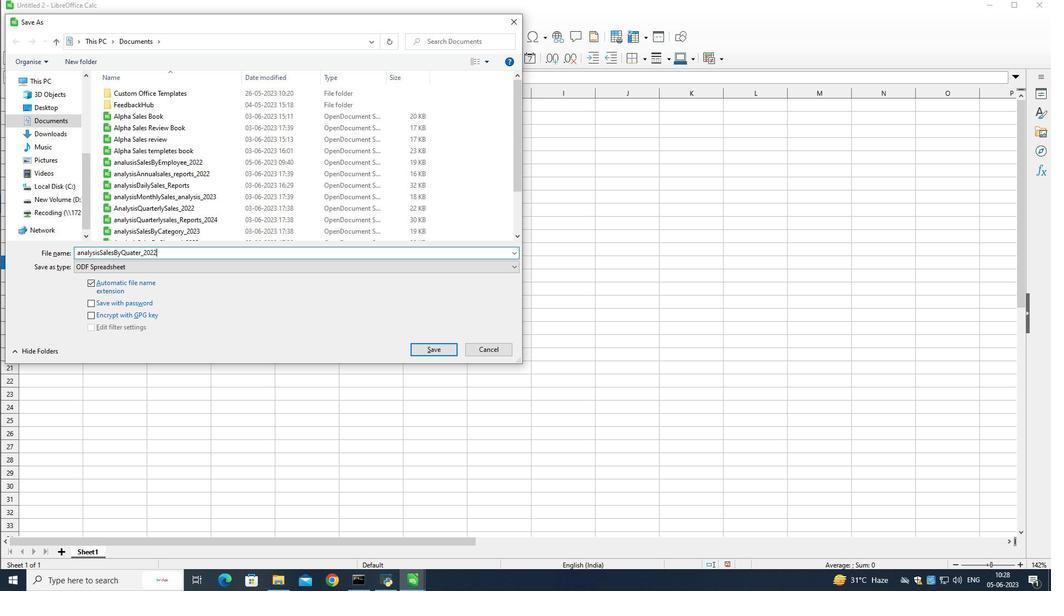 
Action: Mouse moved to (748, 299)
Screenshot: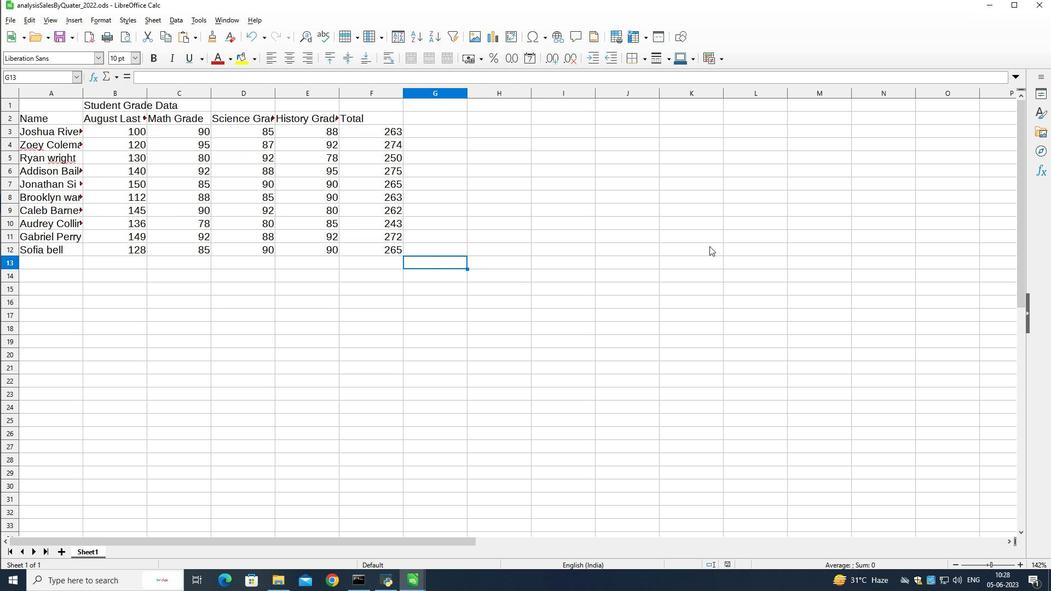 
Action: Mouse pressed left at (748, 299)
Screenshot: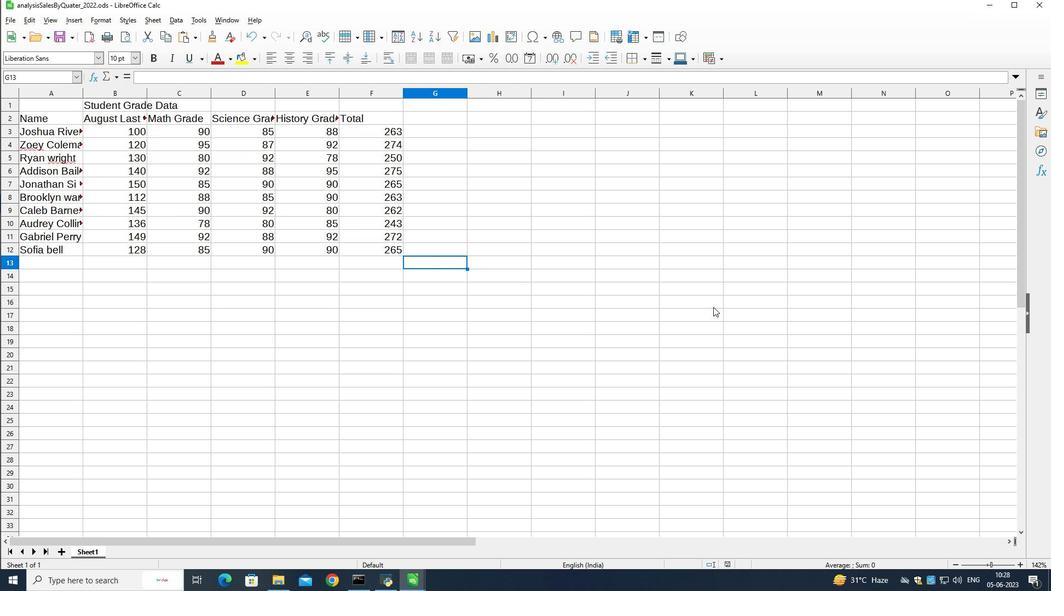 
